 Task: Search one way flight ticket for 3 adults in first from Beaumont: Jack Brooks Regional Airport (was Southeast Texas Regional) to Jacksonville: Albert J. Ellis Airport on 8-3-2023. Choice of flights is Singapure airlines. Number of bags: 1 carry on bag. Price is upto 97000. Outbound departure time preference is 15:30.
Action: Mouse moved to (398, 166)
Screenshot: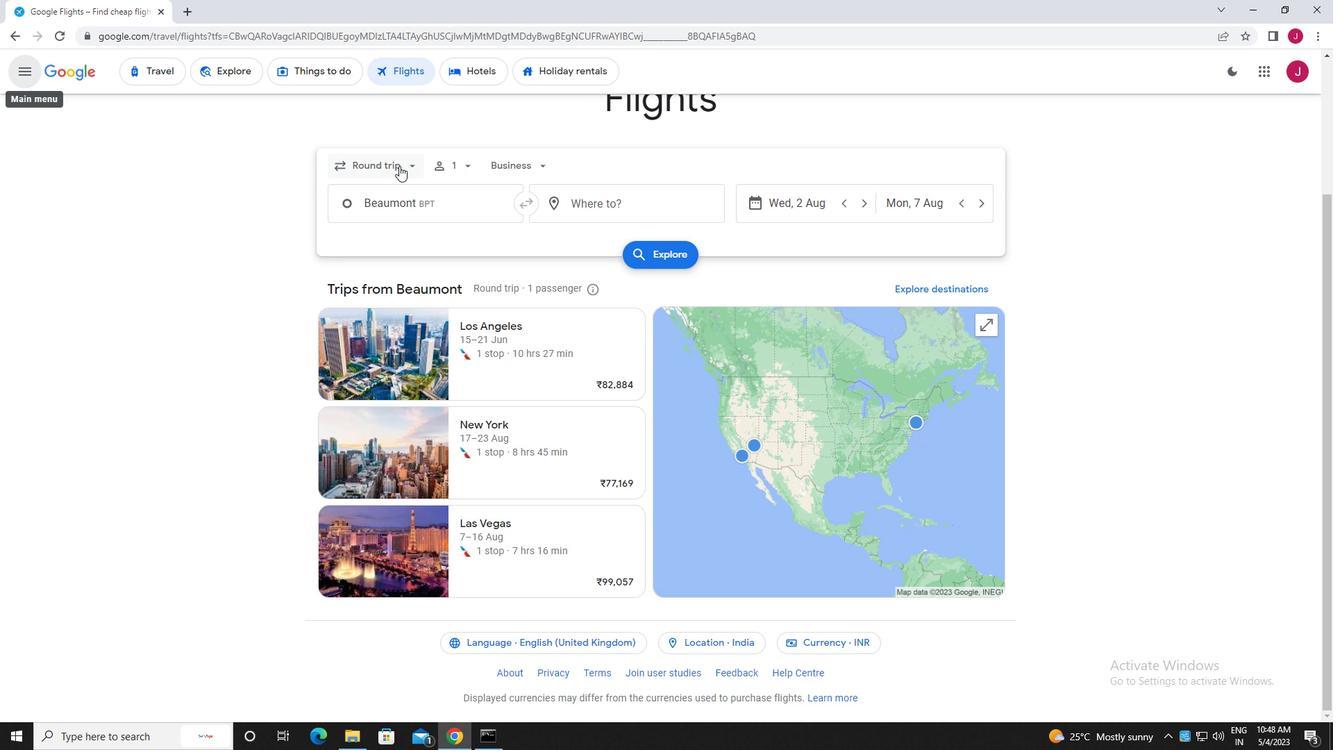 
Action: Mouse pressed left at (398, 166)
Screenshot: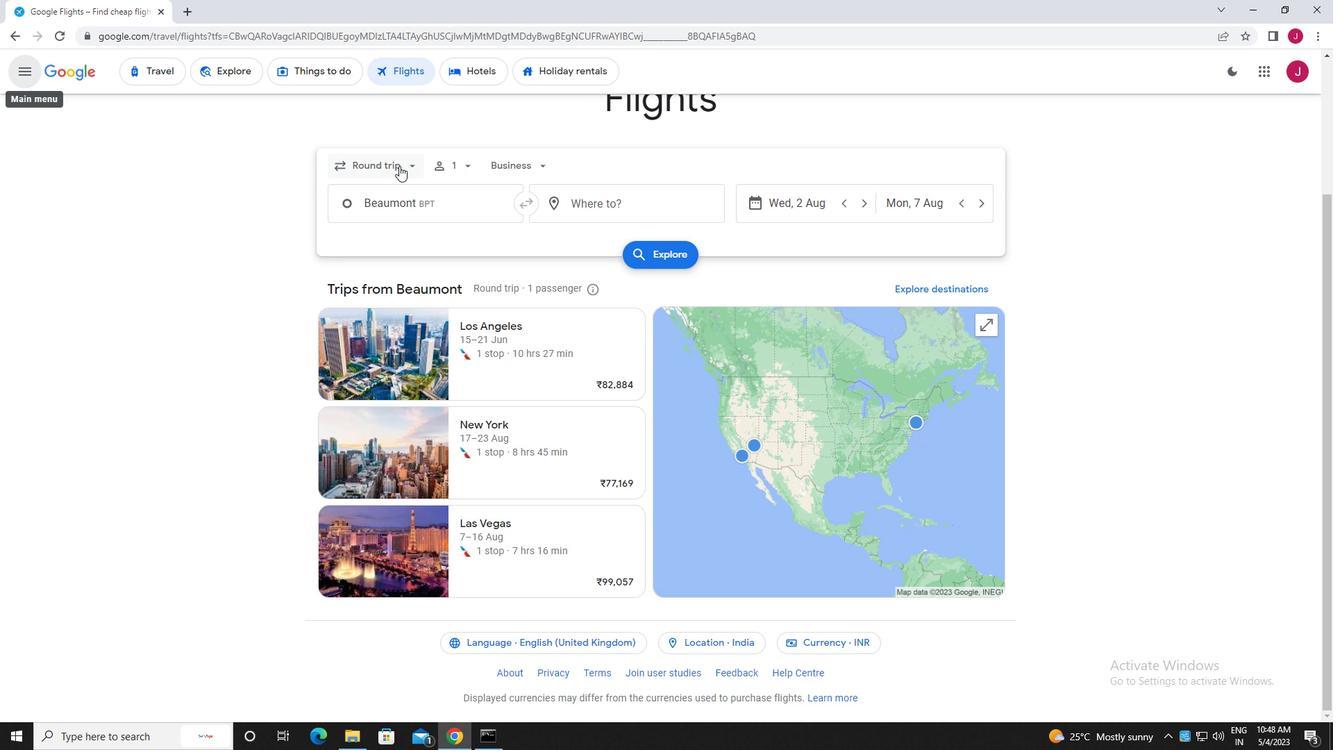 
Action: Mouse moved to (398, 231)
Screenshot: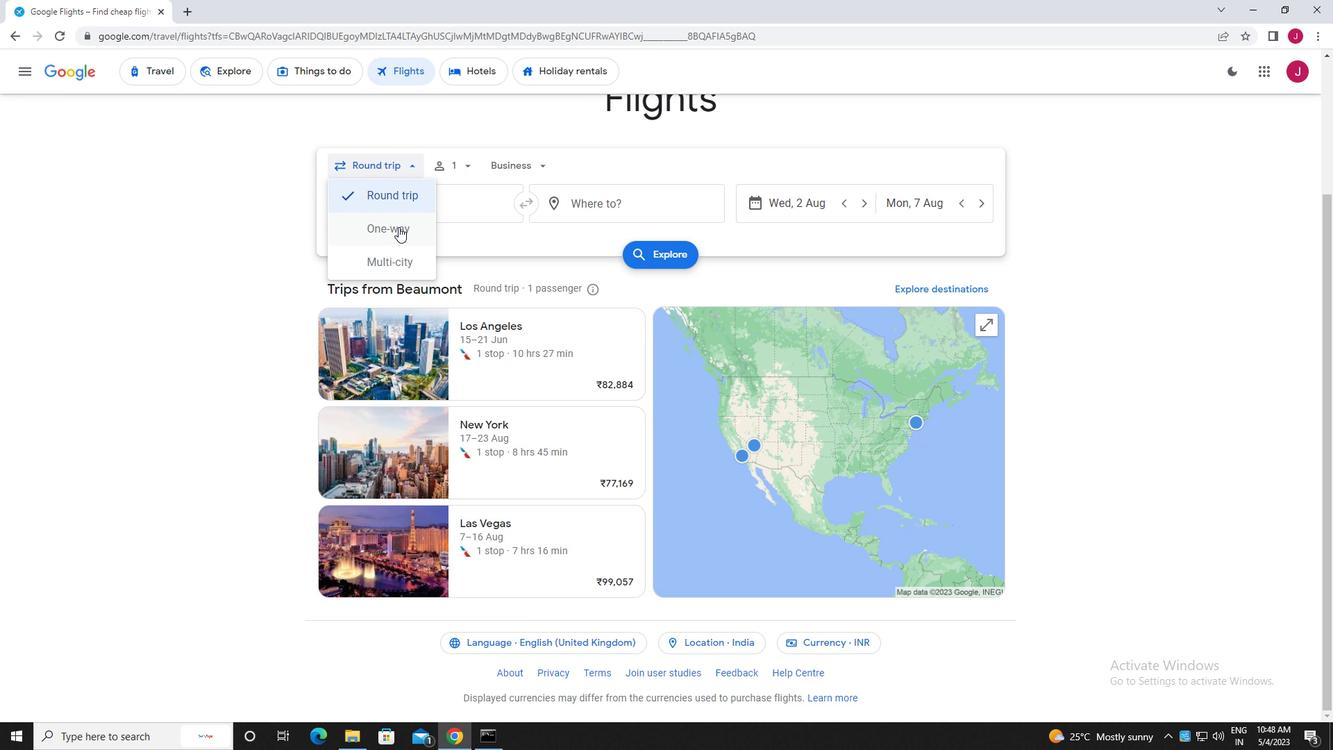 
Action: Mouse pressed left at (398, 231)
Screenshot: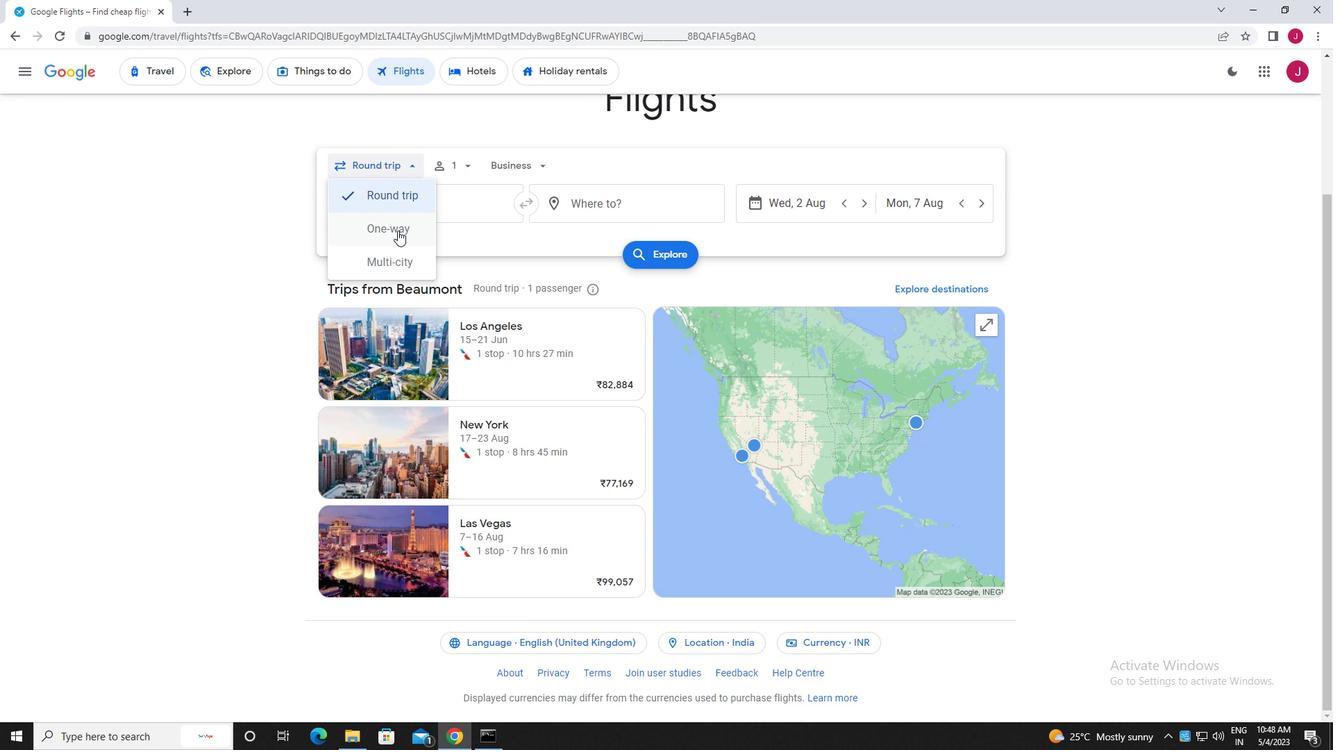 
Action: Mouse moved to (462, 163)
Screenshot: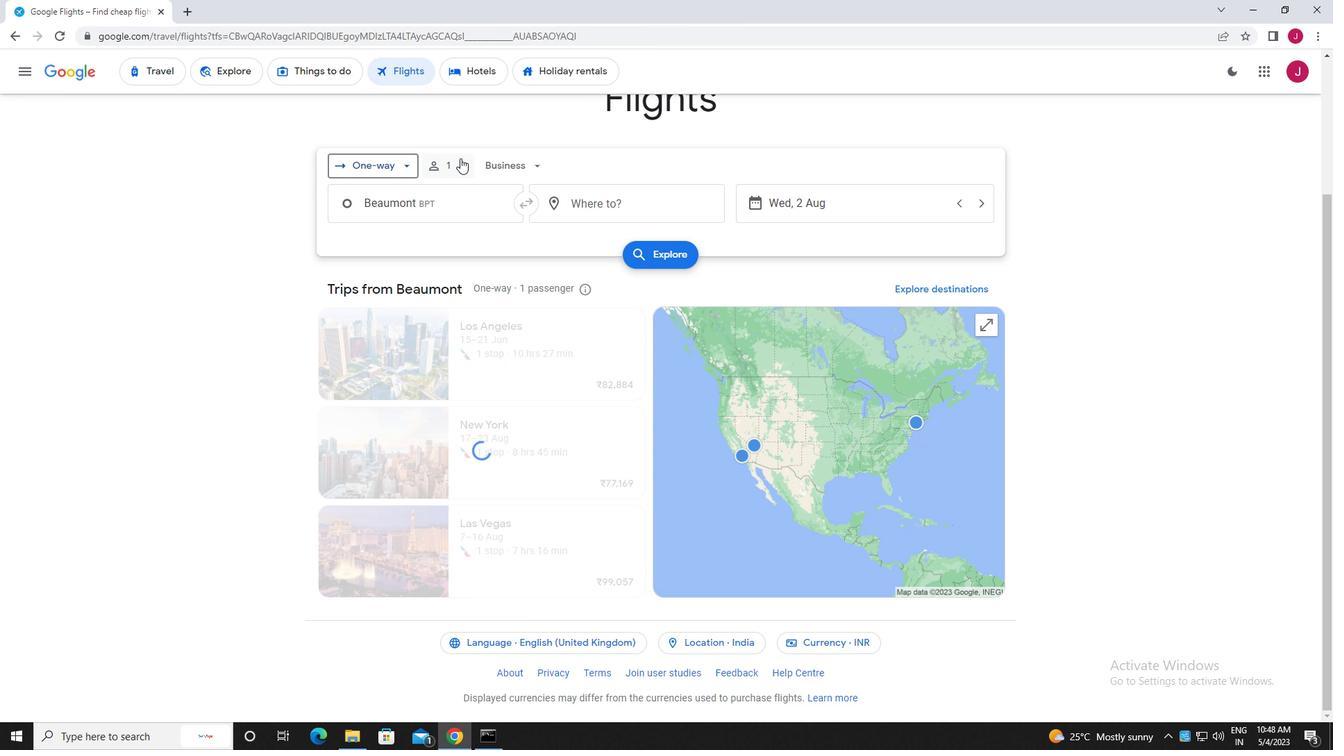 
Action: Mouse pressed left at (462, 163)
Screenshot: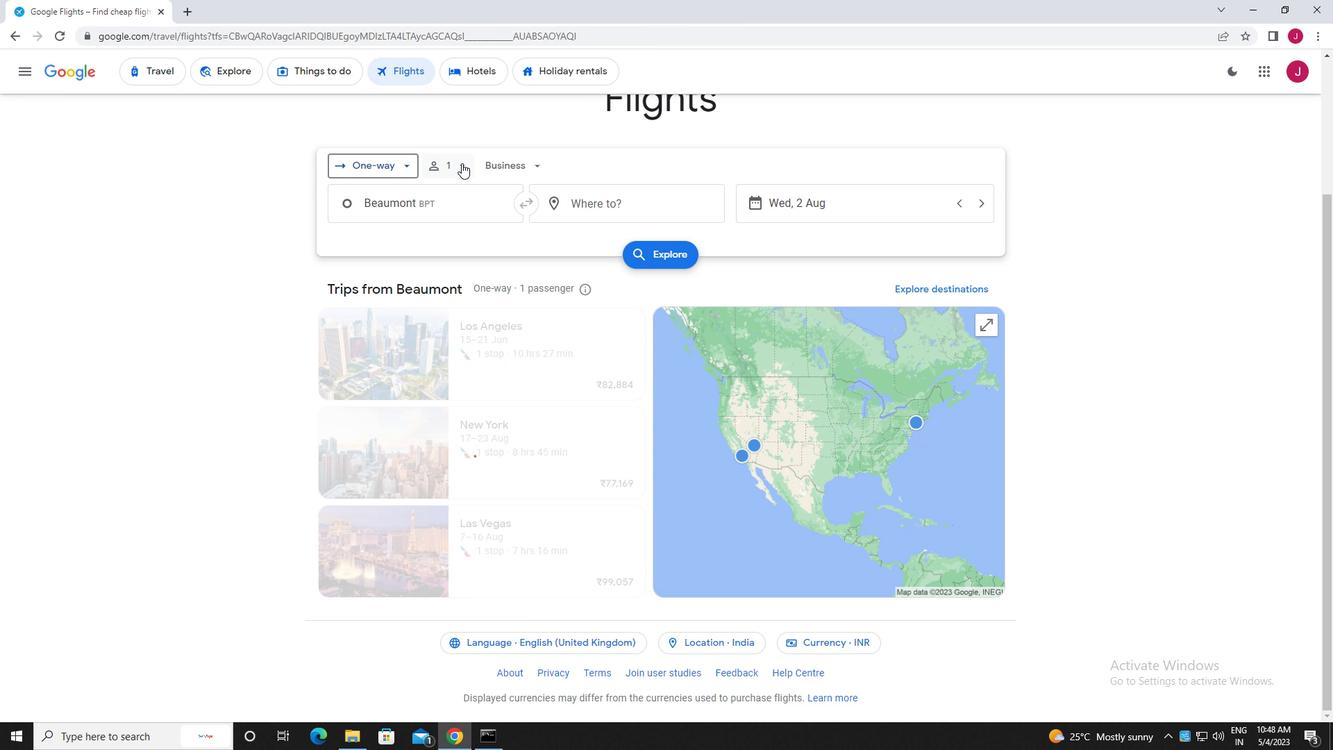
Action: Mouse moved to (570, 202)
Screenshot: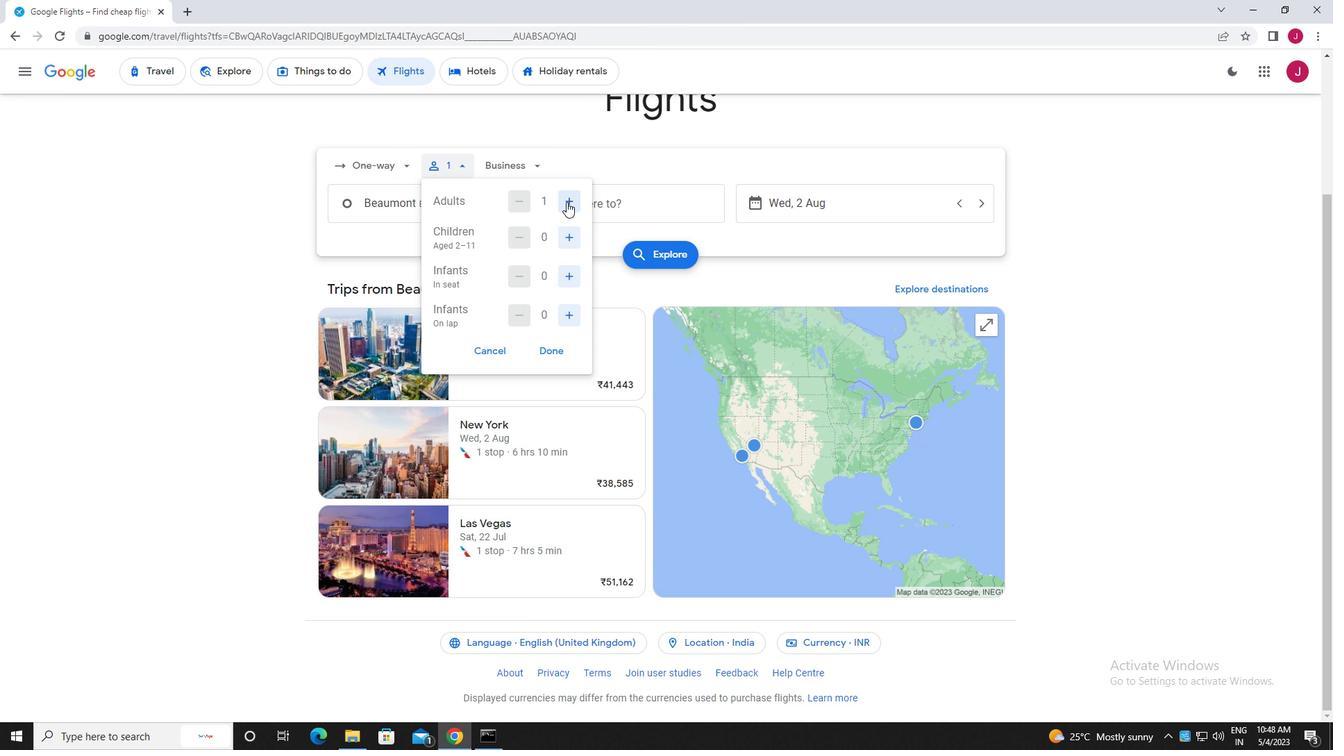 
Action: Mouse pressed left at (570, 202)
Screenshot: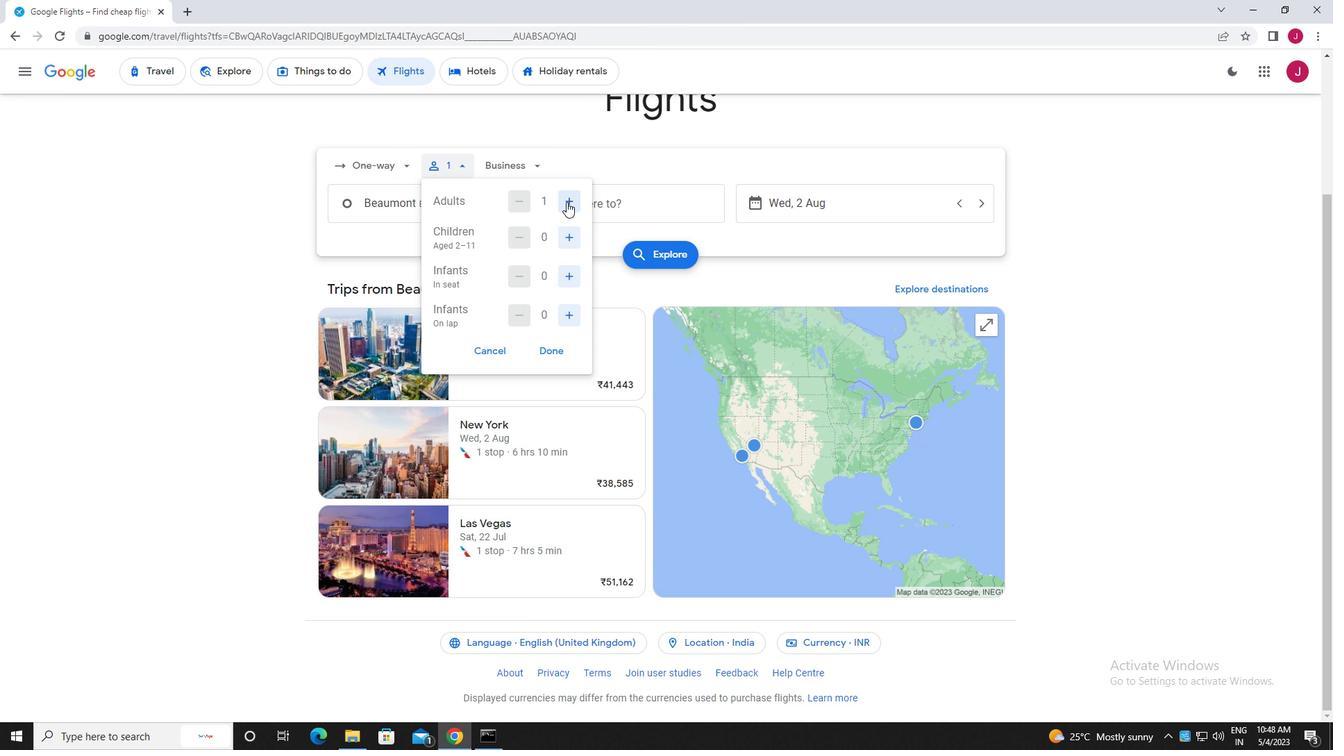 
Action: Mouse pressed left at (570, 202)
Screenshot: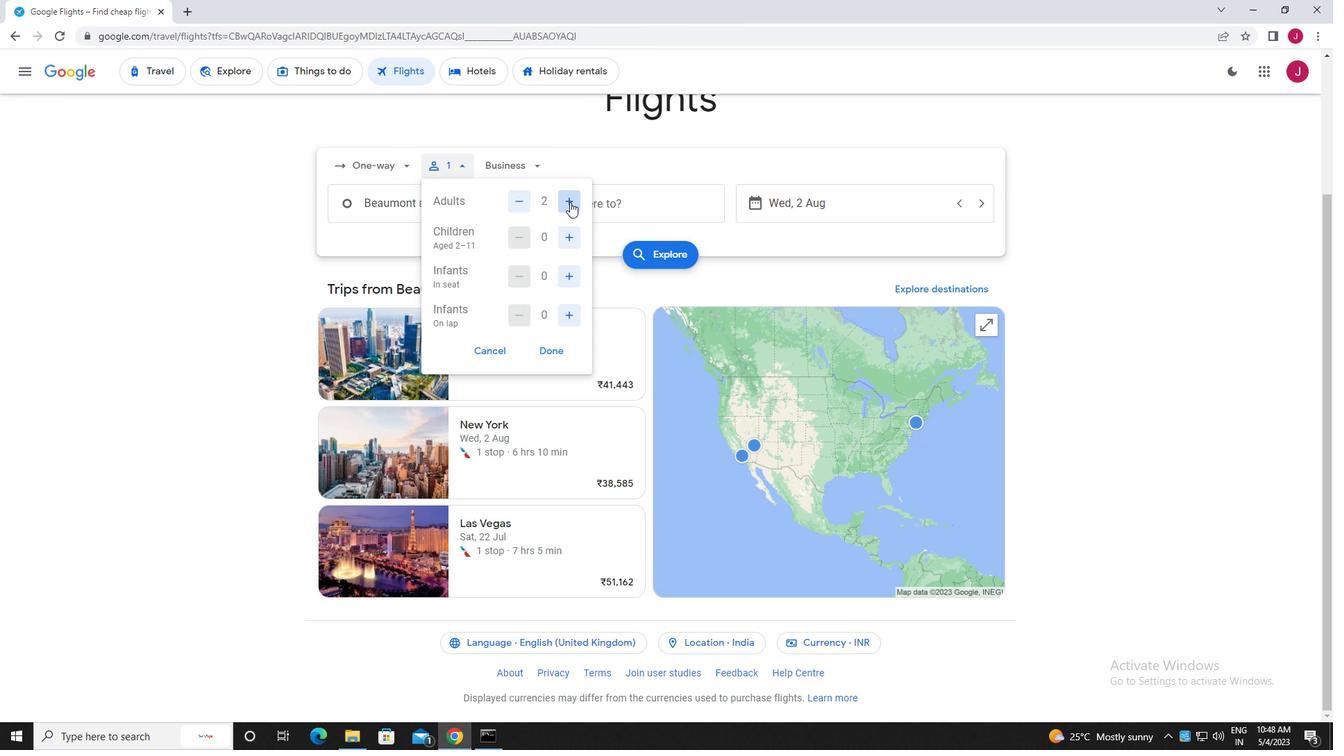 
Action: Mouse moved to (554, 351)
Screenshot: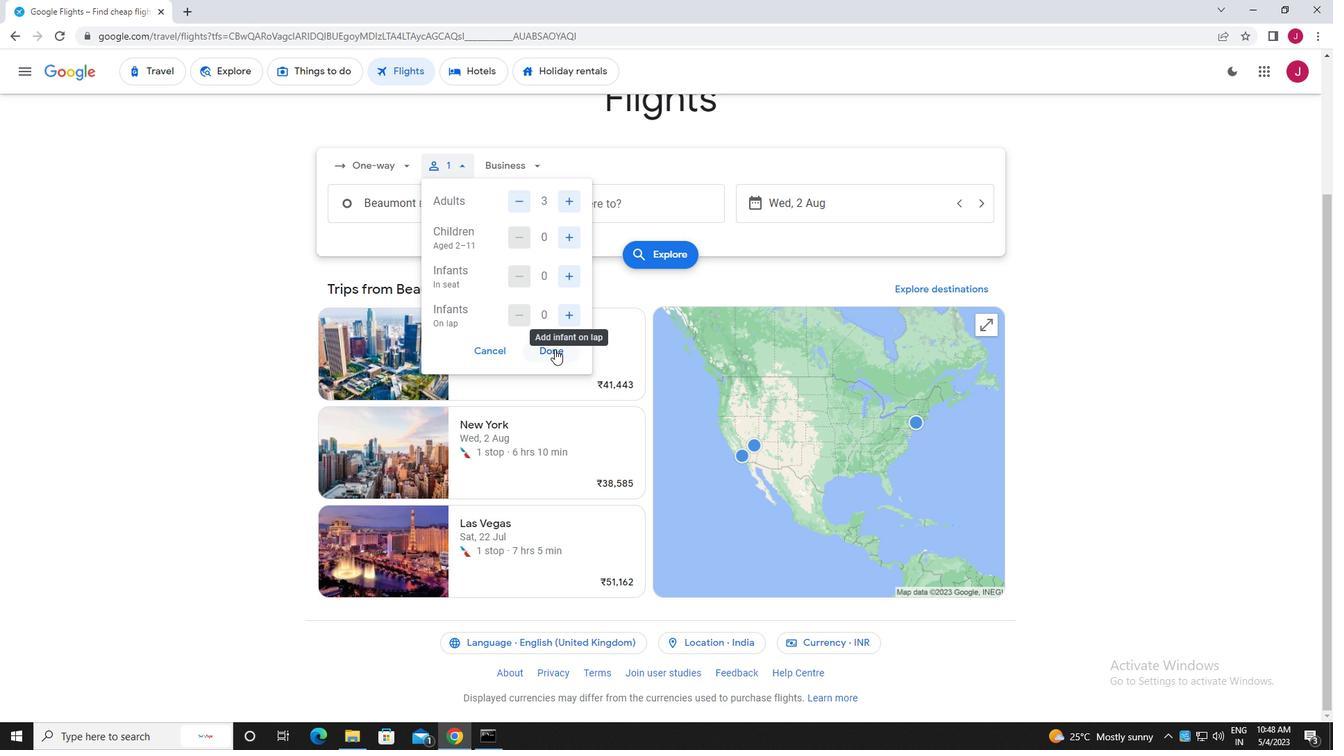 
Action: Mouse pressed left at (554, 351)
Screenshot: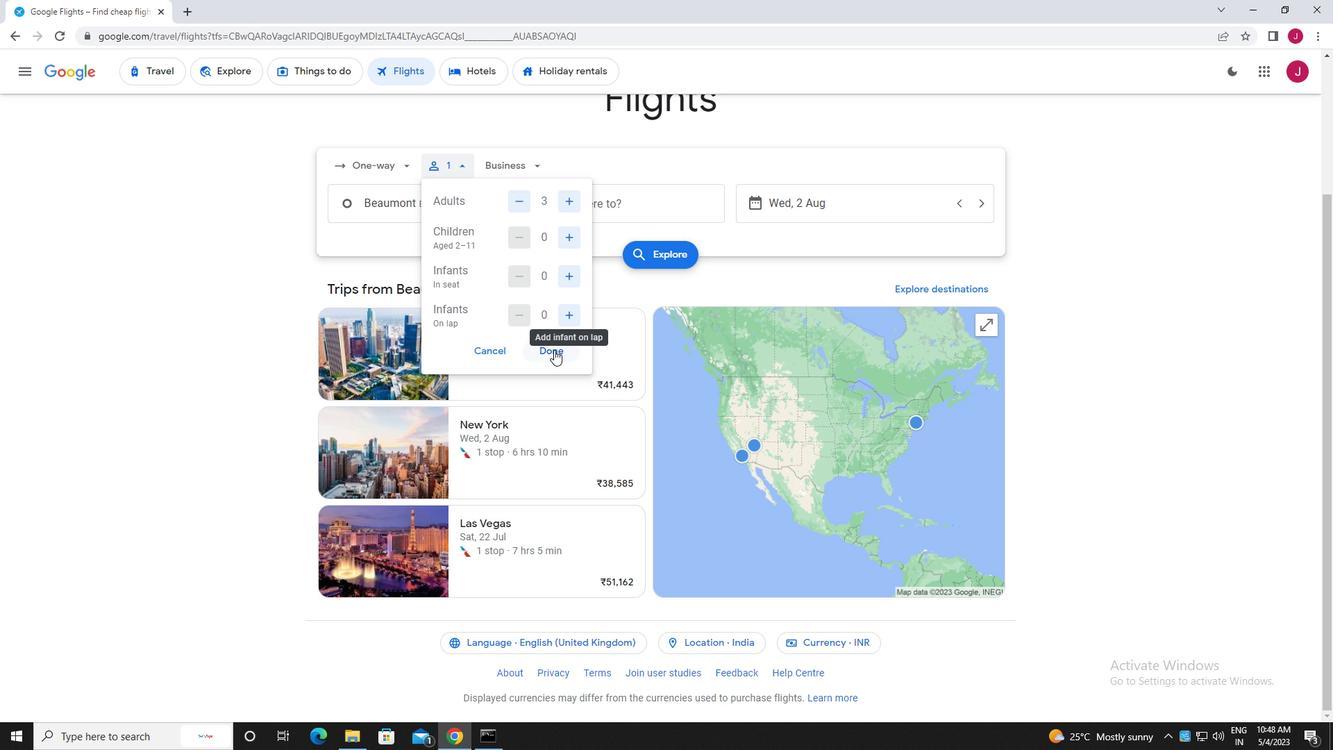 
Action: Mouse moved to (517, 163)
Screenshot: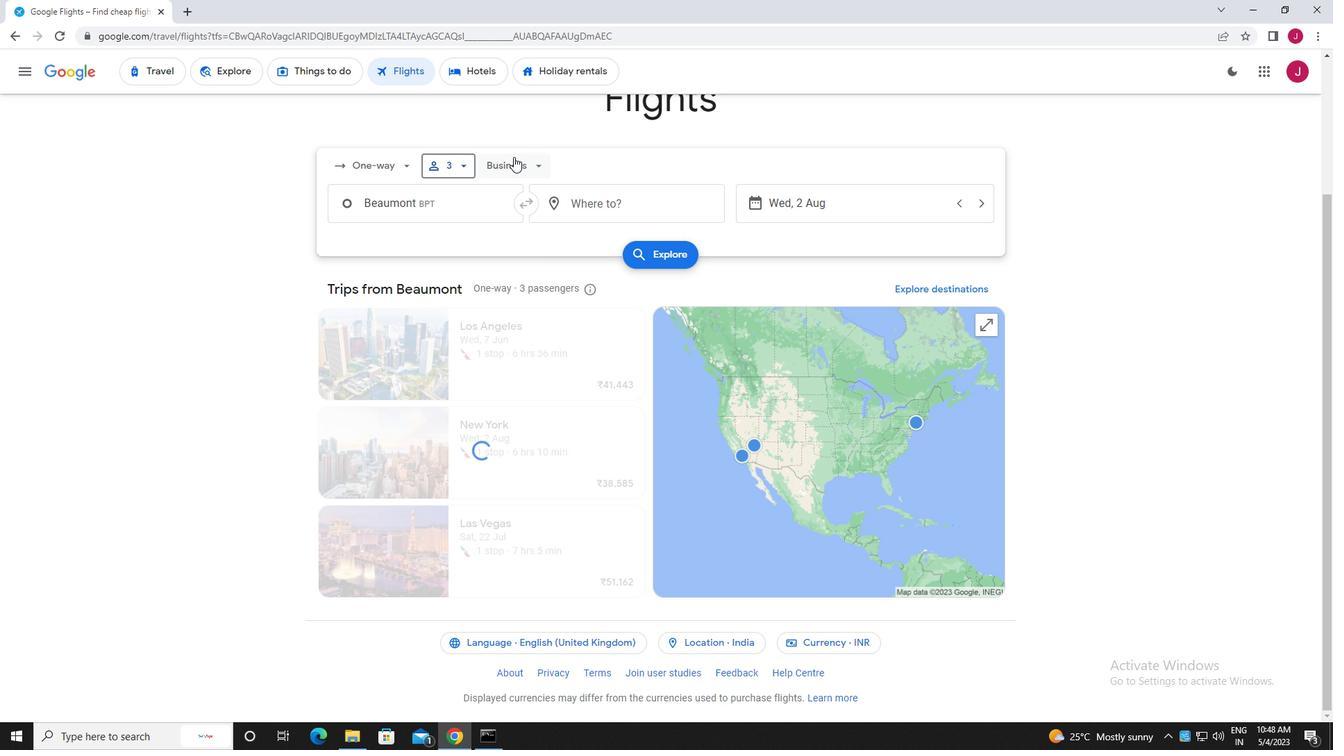 
Action: Mouse pressed left at (517, 163)
Screenshot: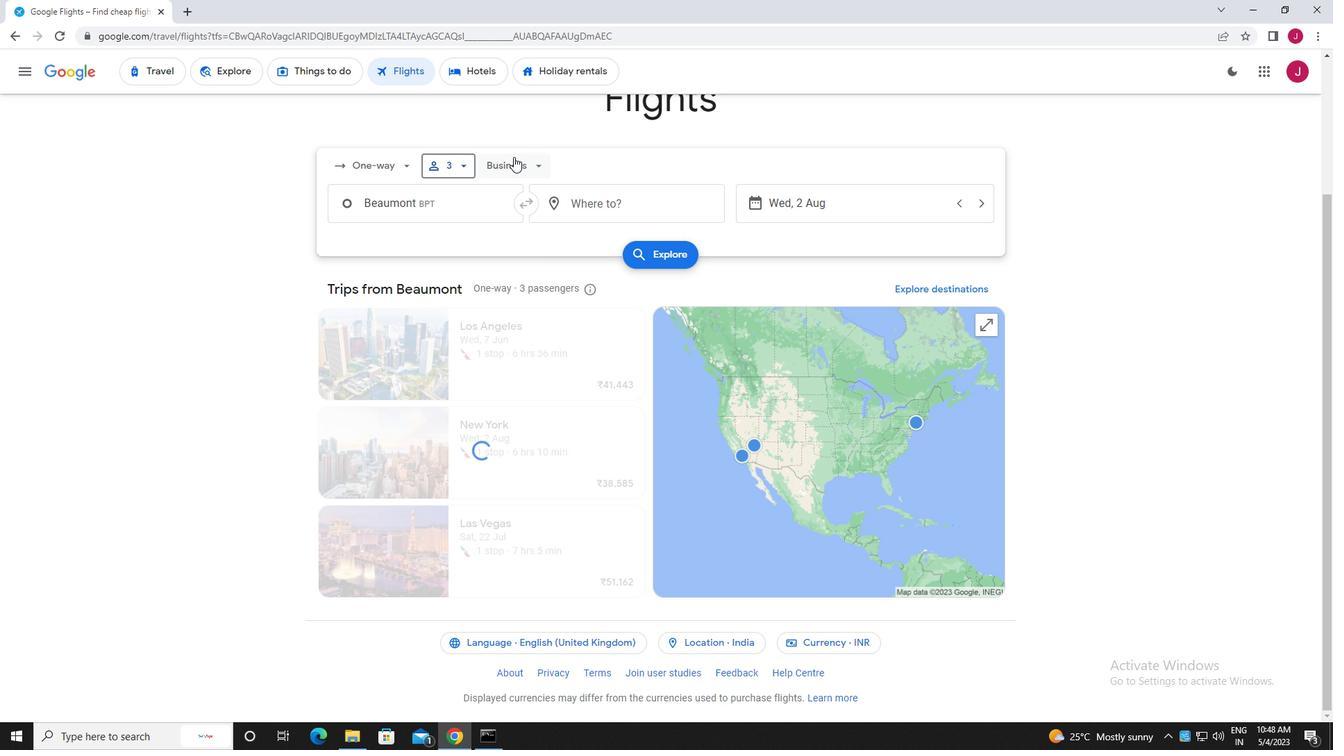 
Action: Mouse moved to (527, 293)
Screenshot: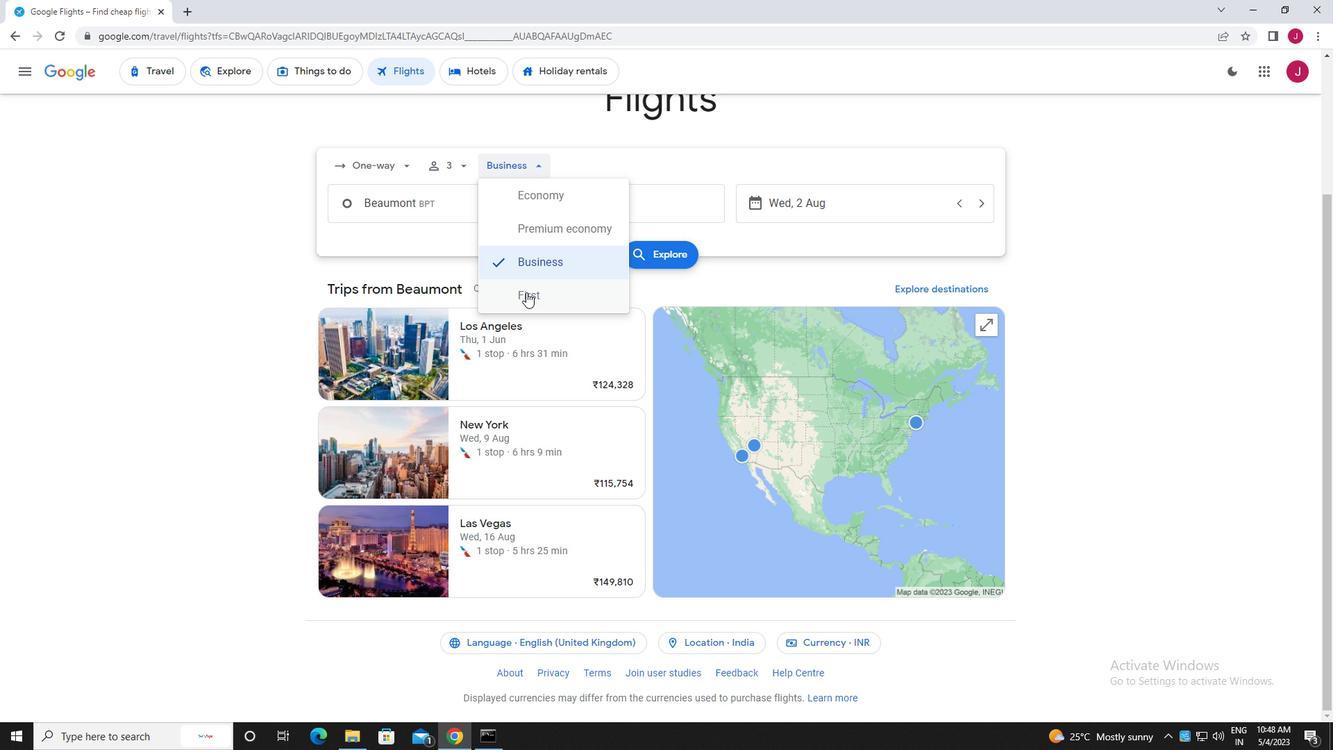 
Action: Mouse pressed left at (527, 293)
Screenshot: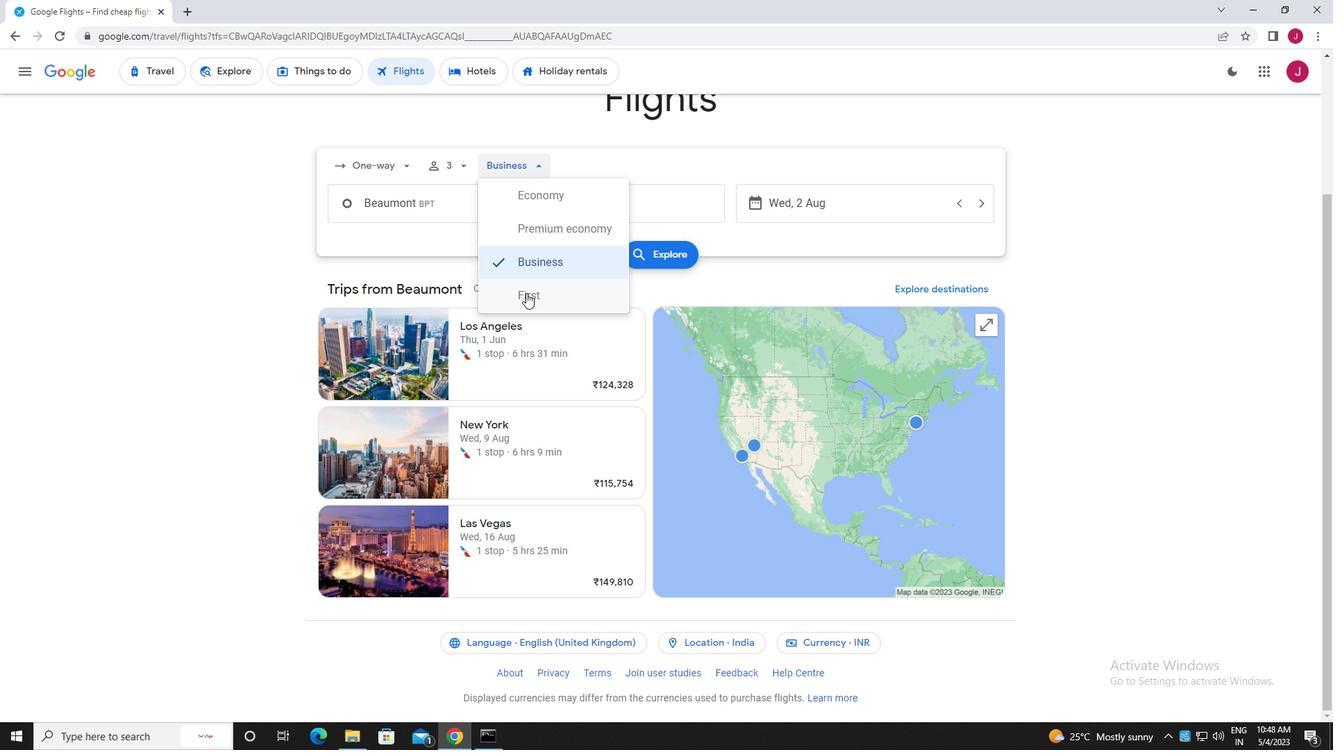 
Action: Mouse moved to (460, 200)
Screenshot: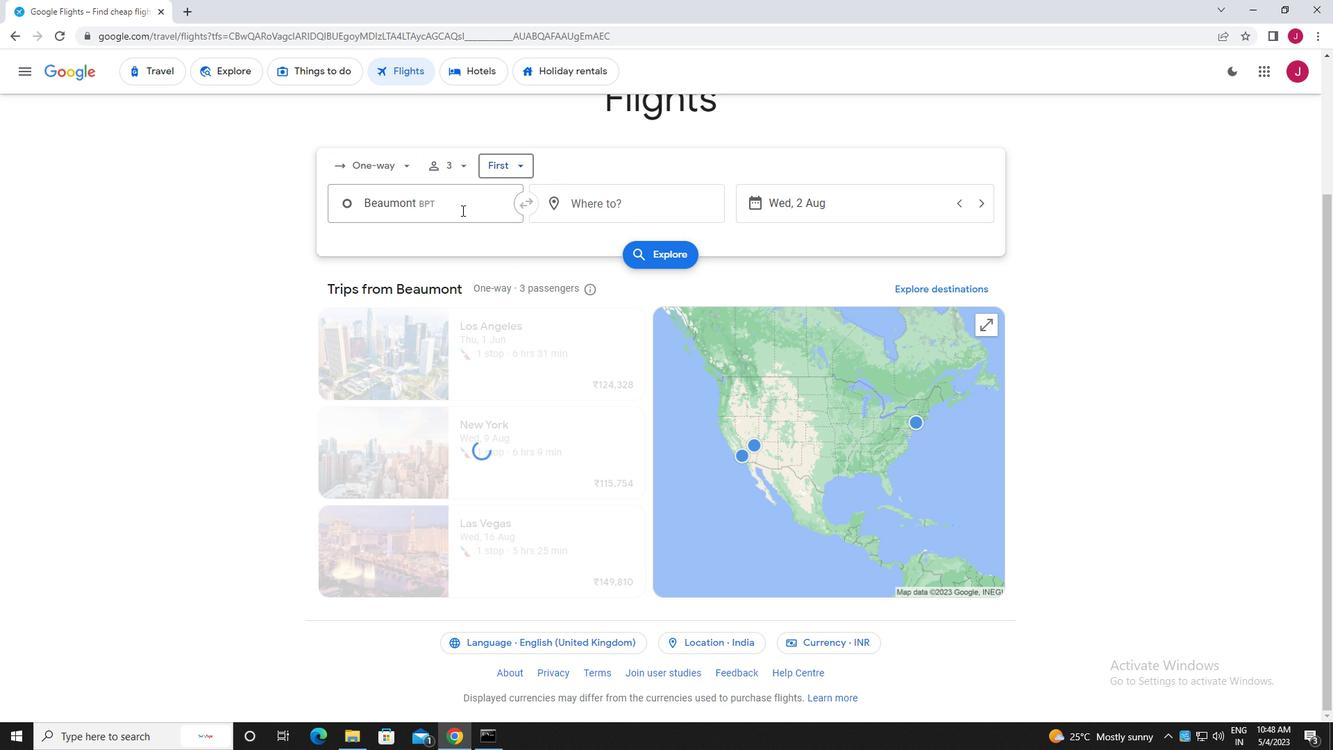 
Action: Mouse pressed left at (460, 200)
Screenshot: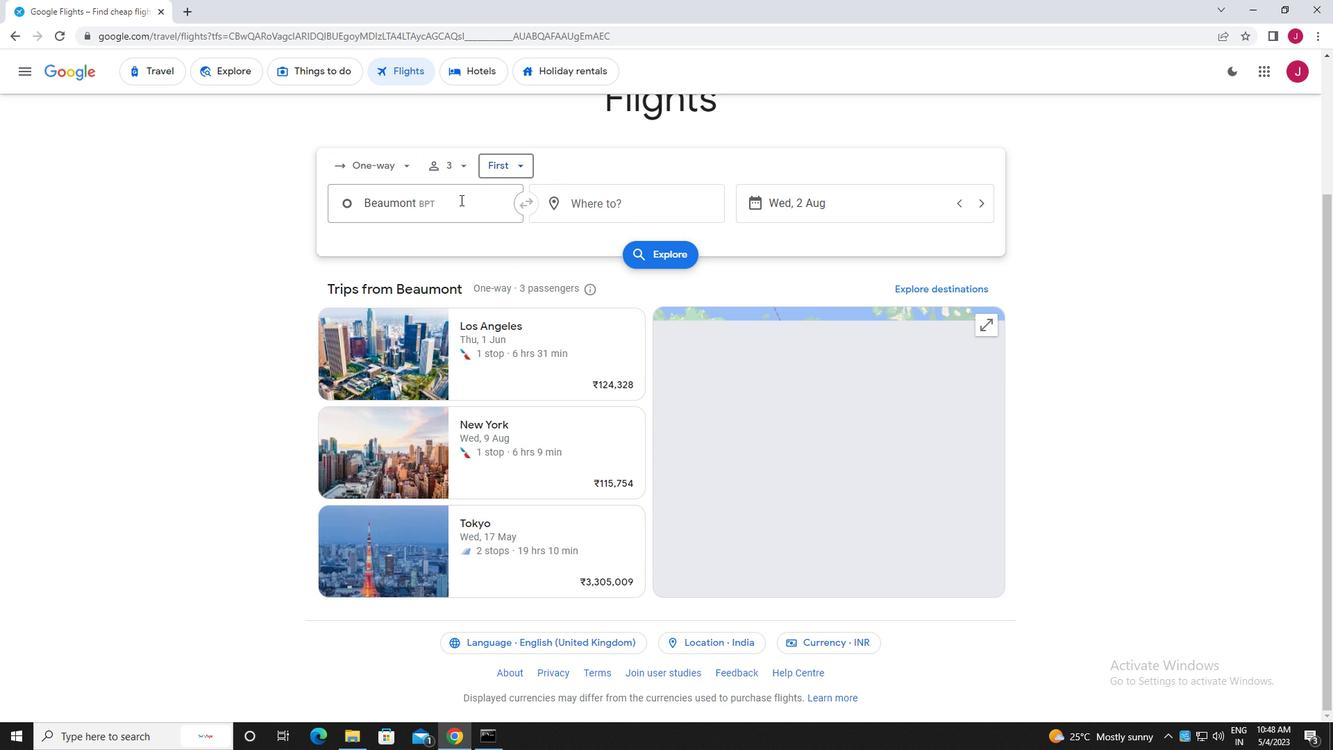 
Action: Mouse moved to (457, 200)
Screenshot: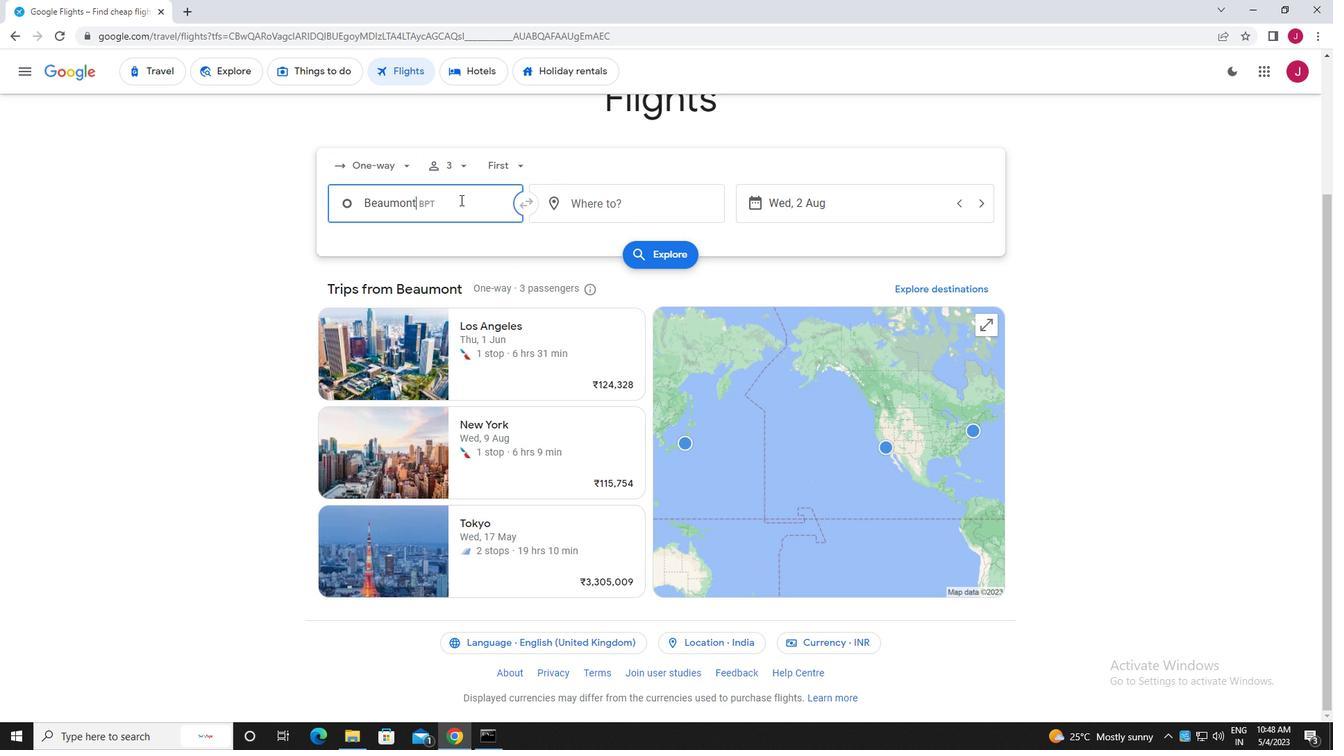 
Action: Key pressed jack<Key.space>brooks
Screenshot: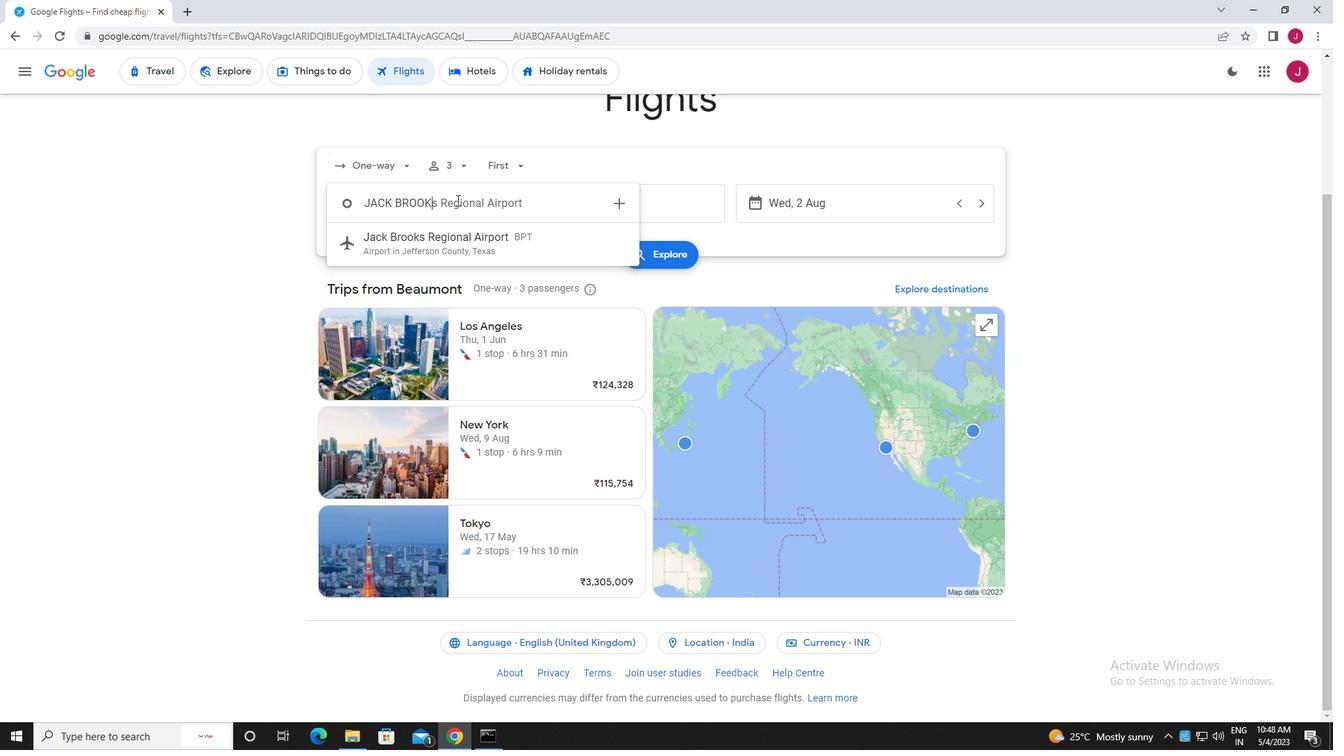 
Action: Mouse moved to (463, 249)
Screenshot: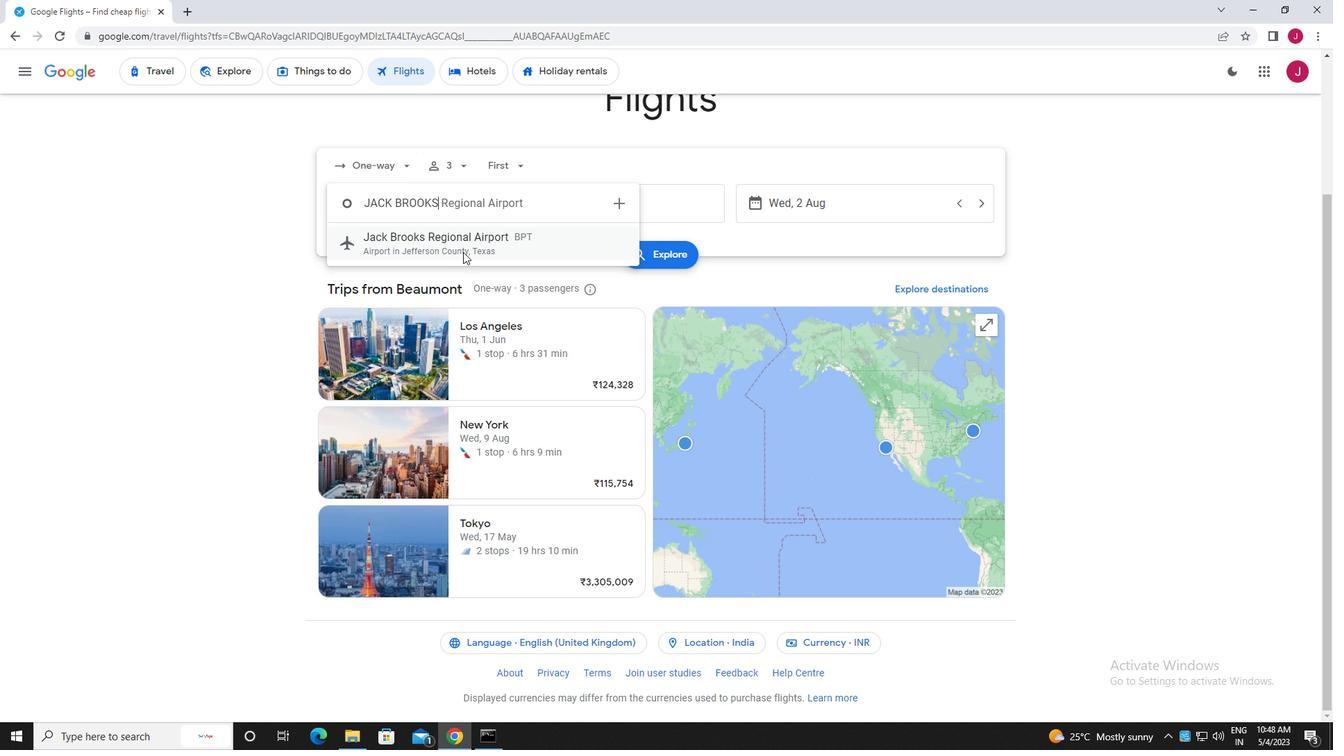 
Action: Mouse pressed left at (463, 249)
Screenshot: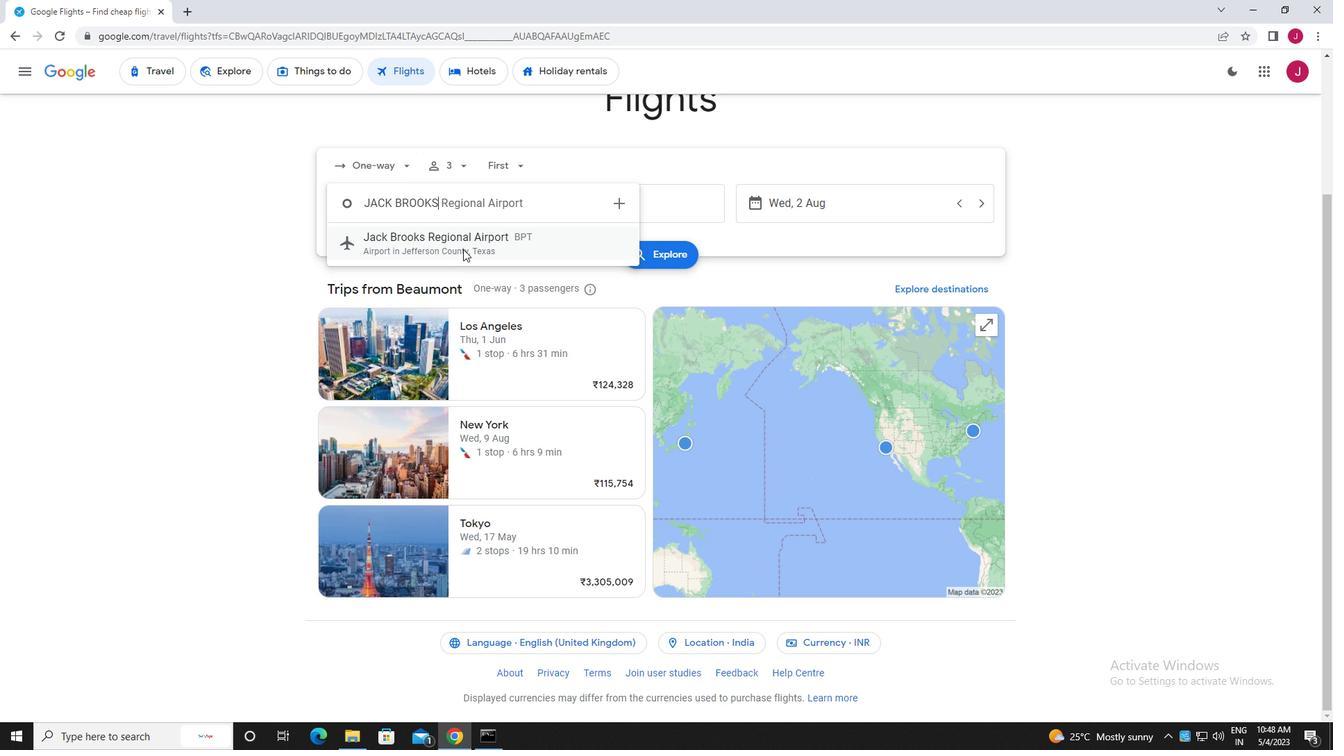 
Action: Mouse moved to (623, 204)
Screenshot: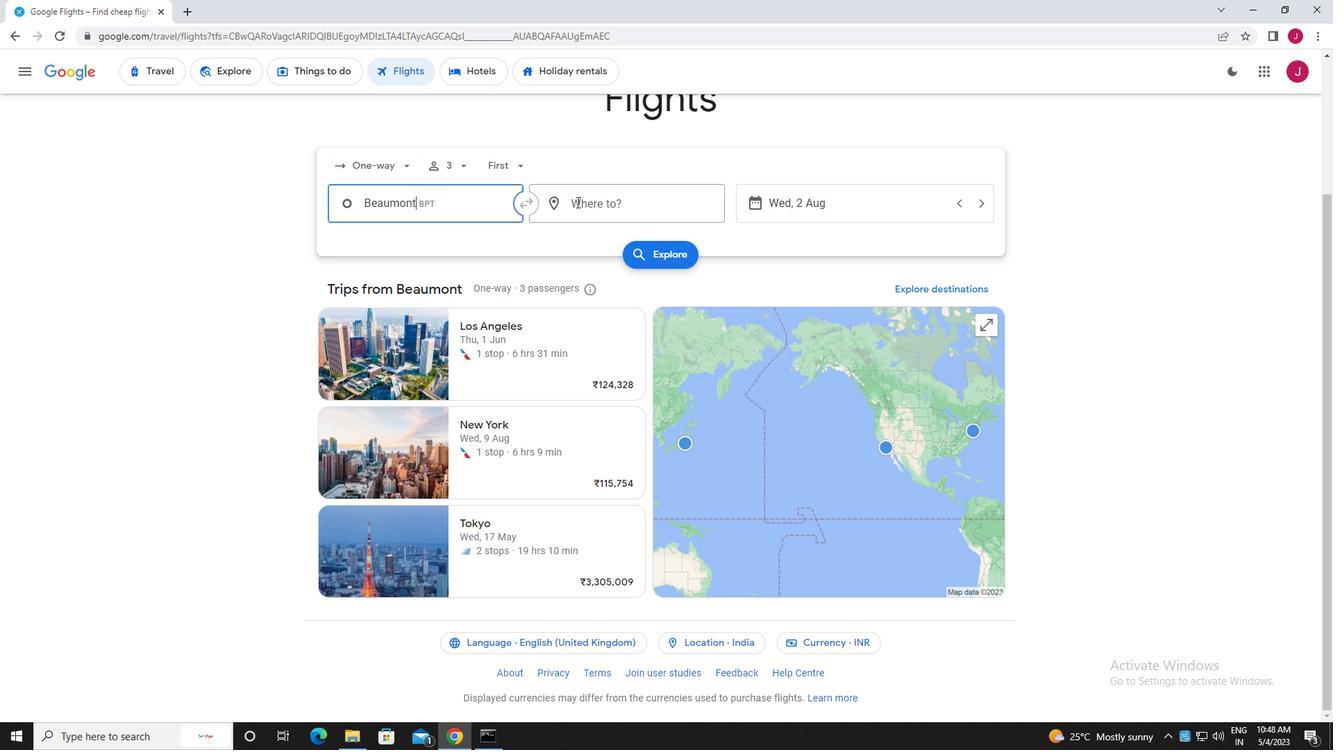 
Action: Mouse pressed left at (623, 204)
Screenshot: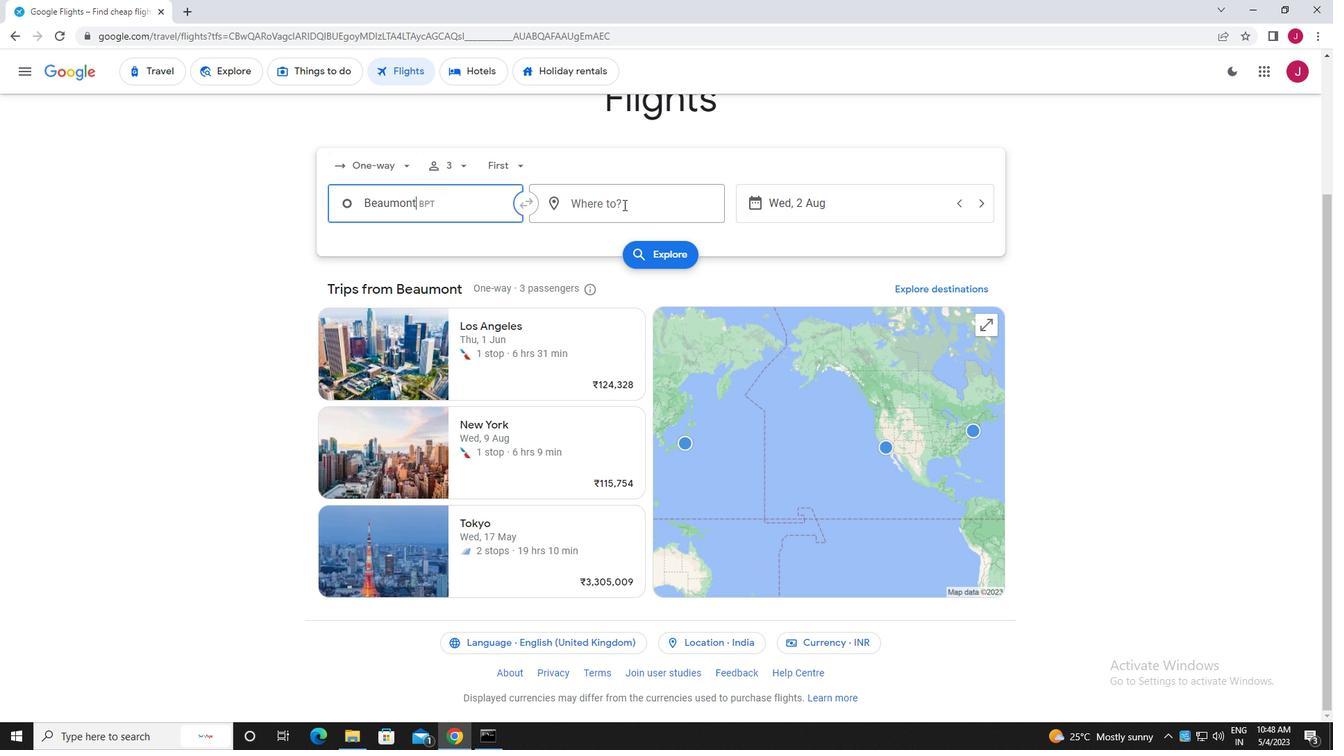 
Action: Mouse moved to (625, 204)
Screenshot: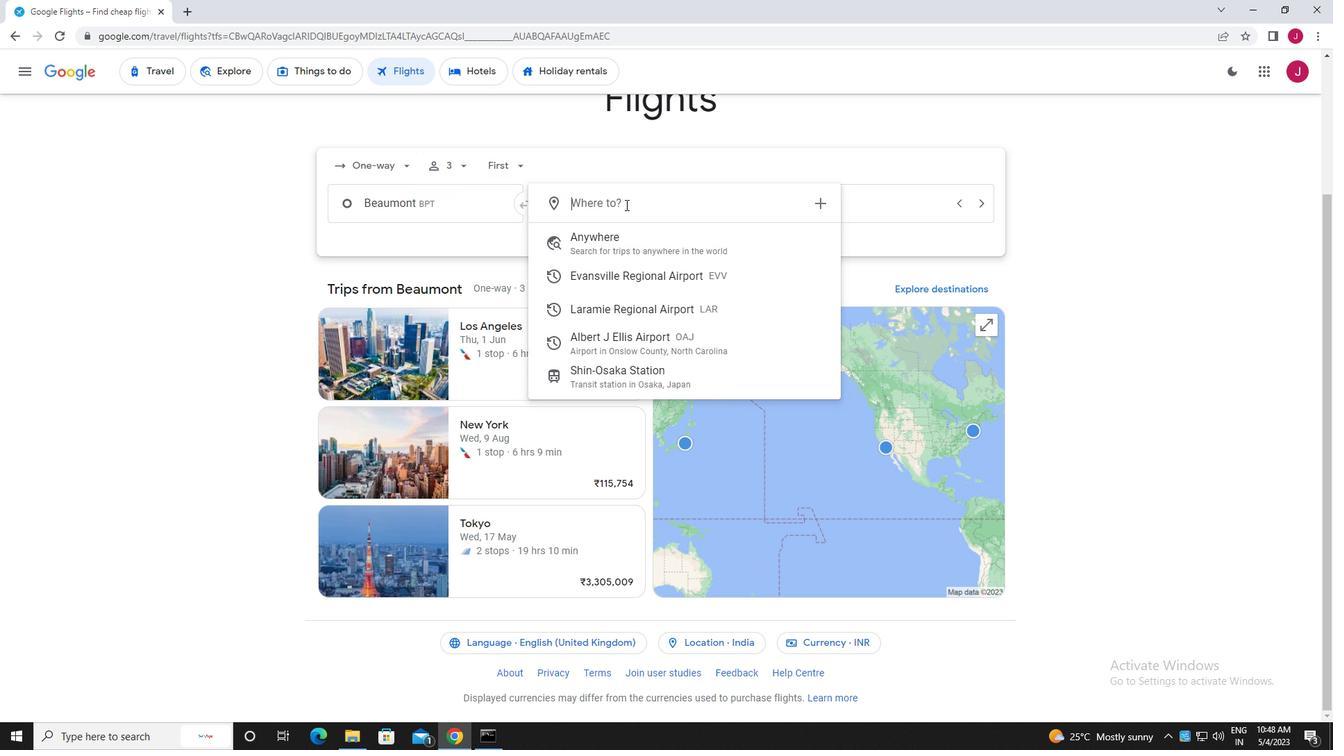 
Action: Key pressed albert<Key.space>
Screenshot: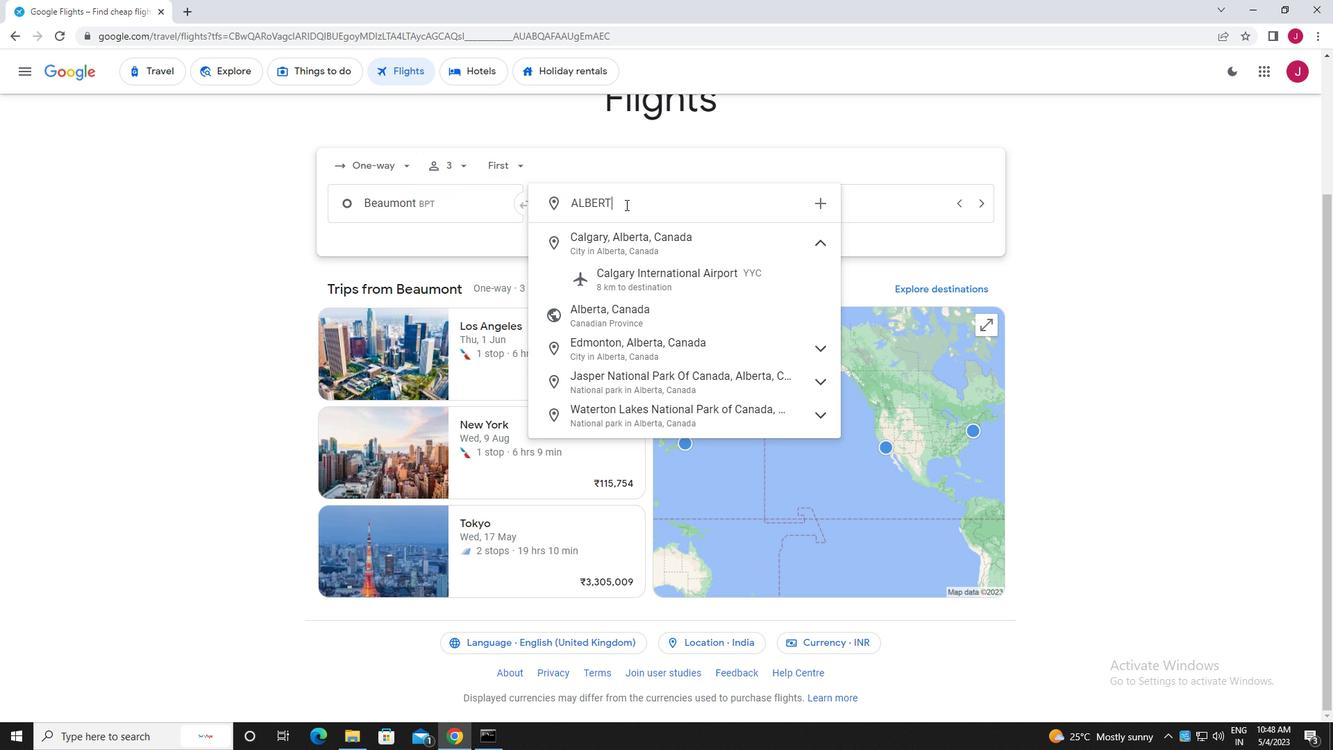 
Action: Mouse moved to (633, 236)
Screenshot: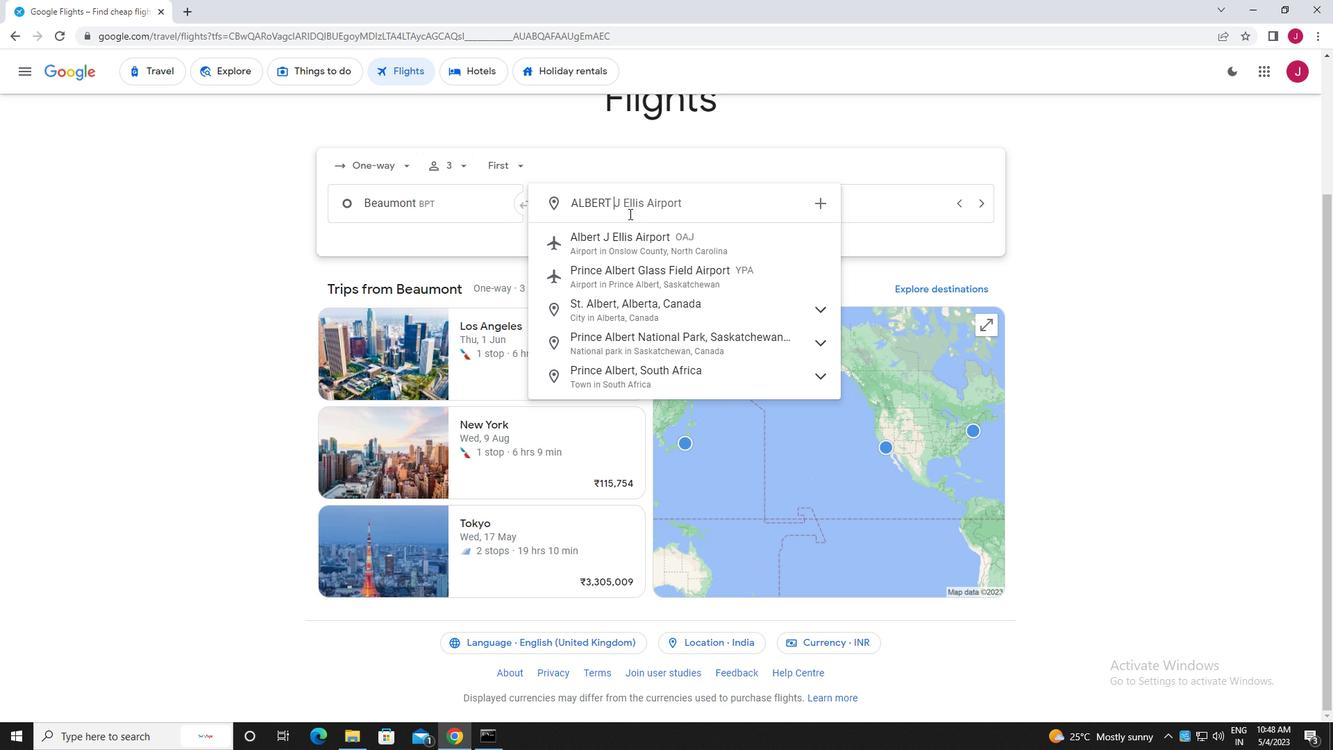 
Action: Mouse pressed left at (633, 236)
Screenshot: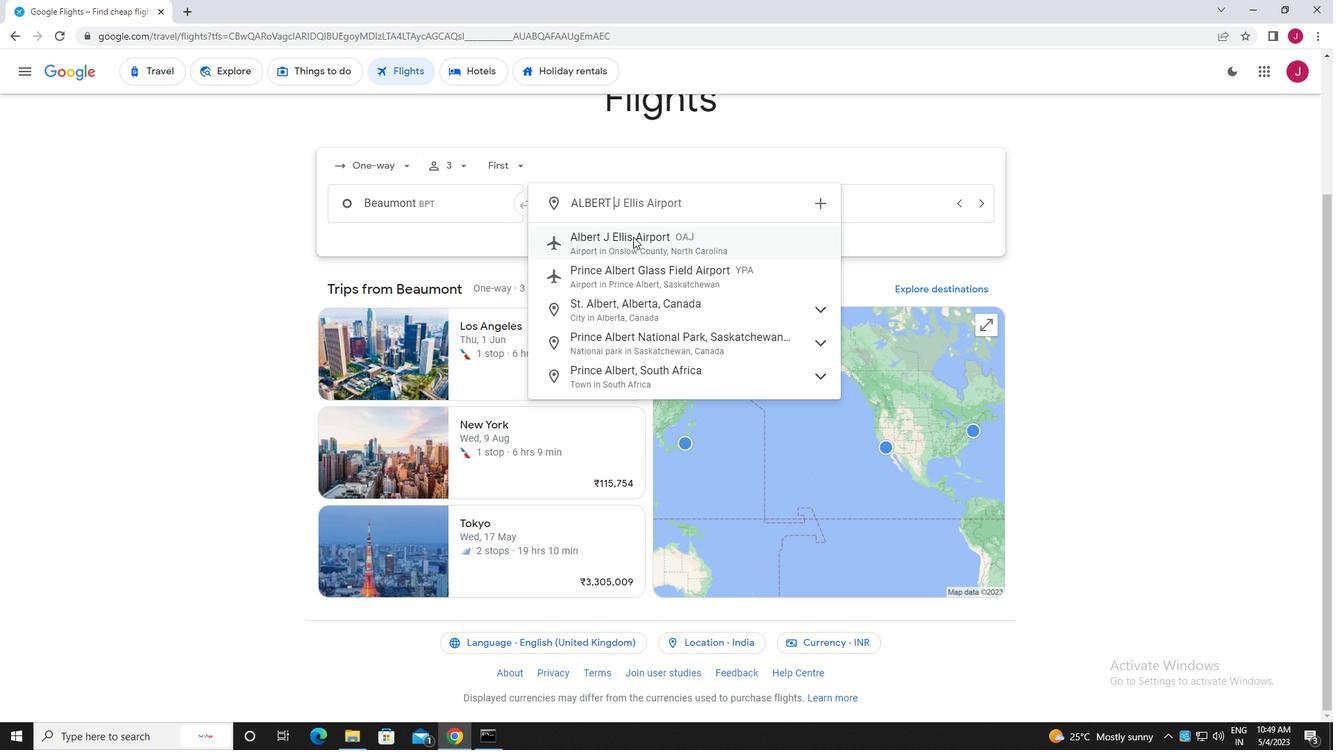 
Action: Mouse moved to (817, 202)
Screenshot: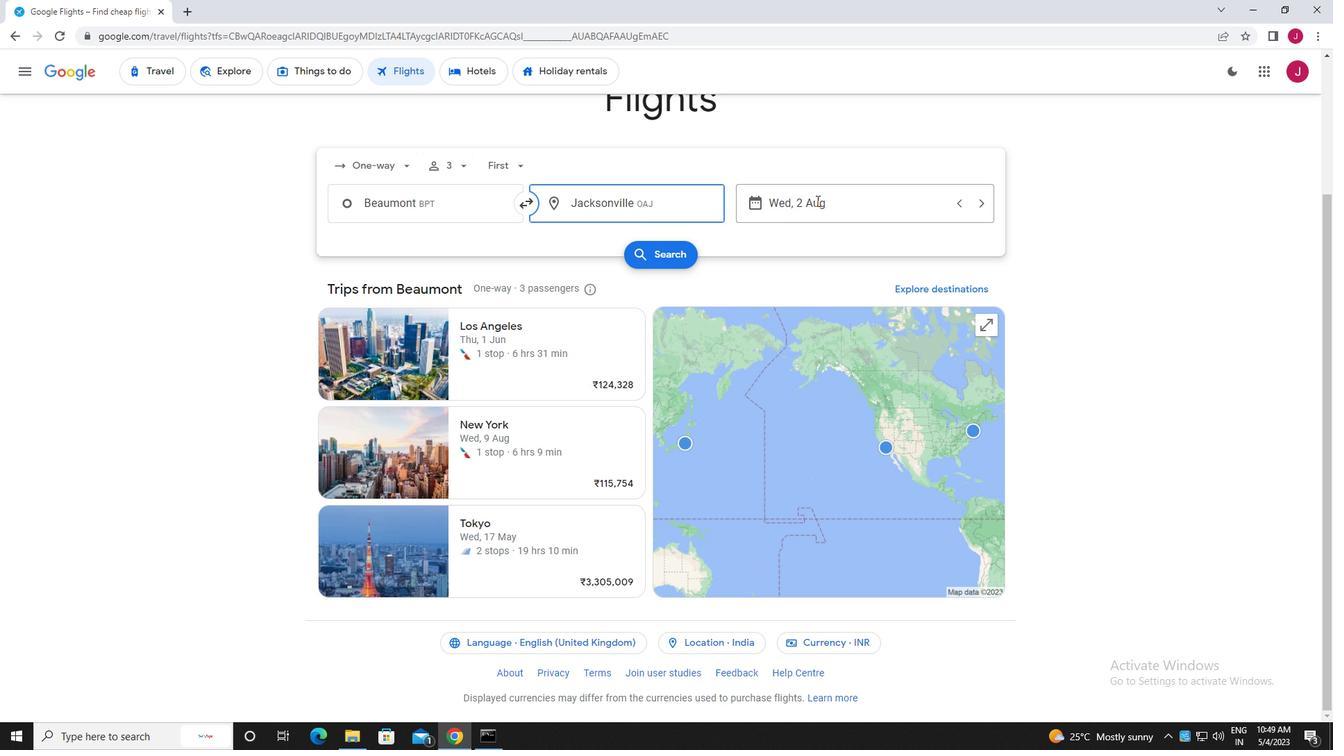 
Action: Mouse pressed left at (817, 202)
Screenshot: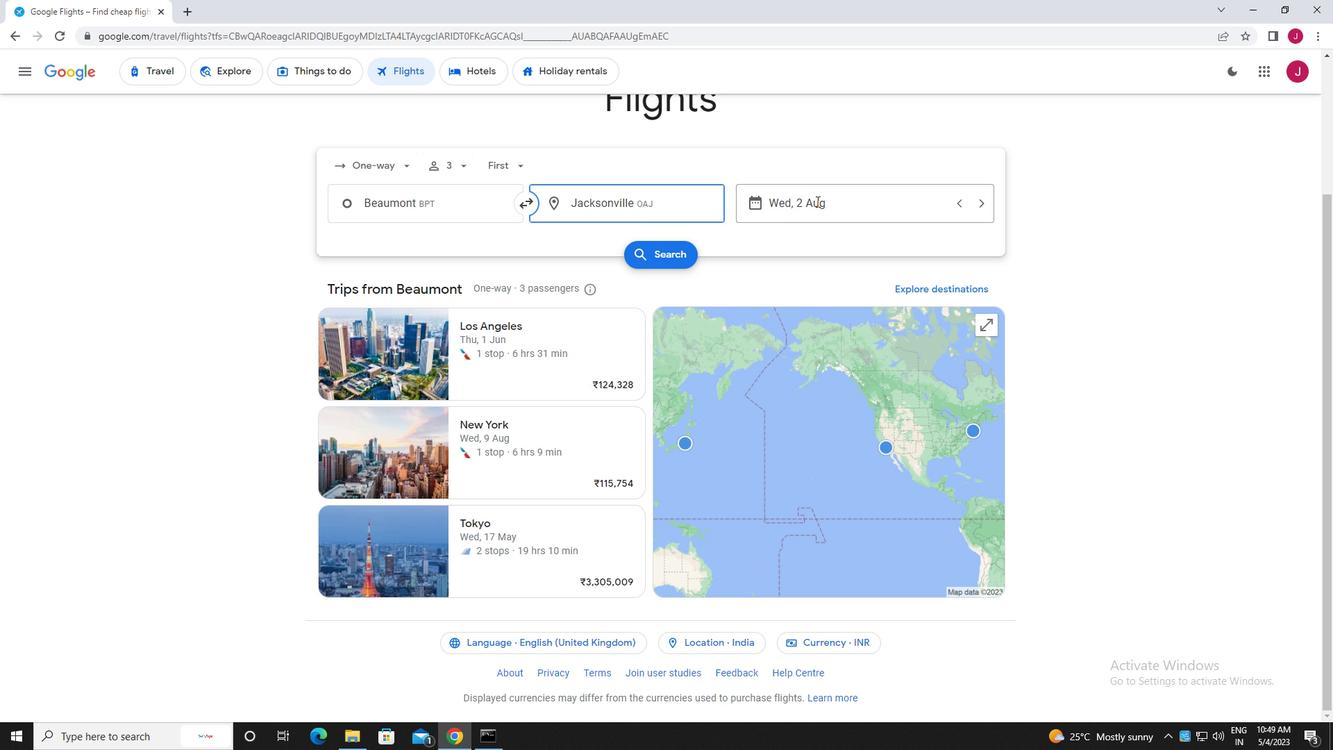 
Action: Mouse moved to (637, 313)
Screenshot: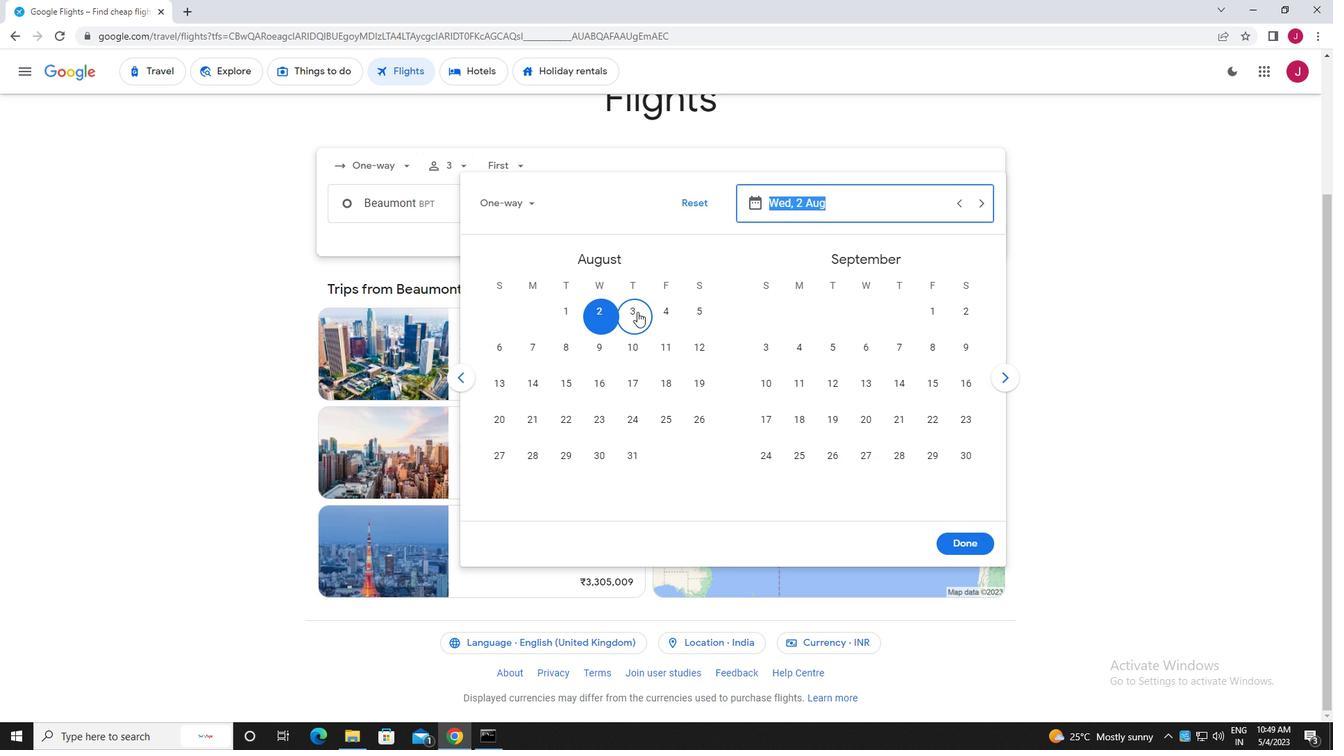 
Action: Mouse pressed left at (637, 313)
Screenshot: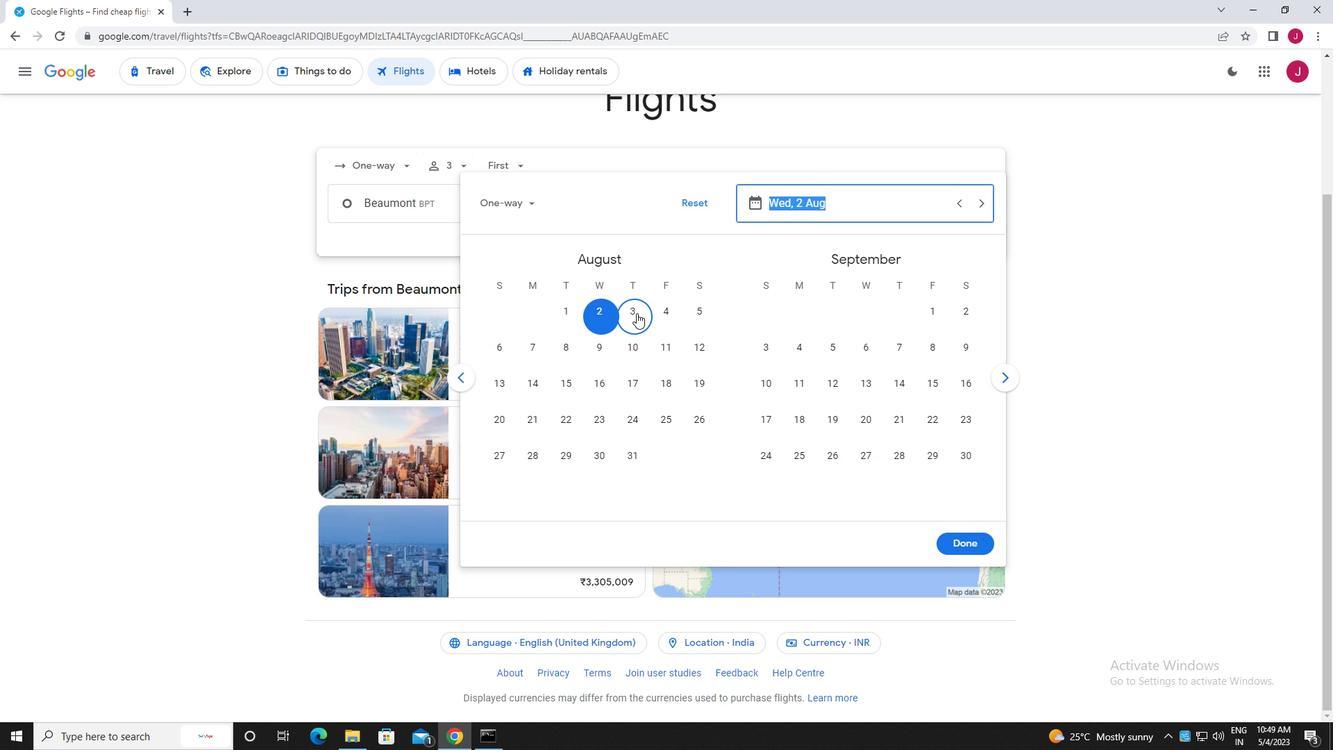 
Action: Mouse moved to (964, 542)
Screenshot: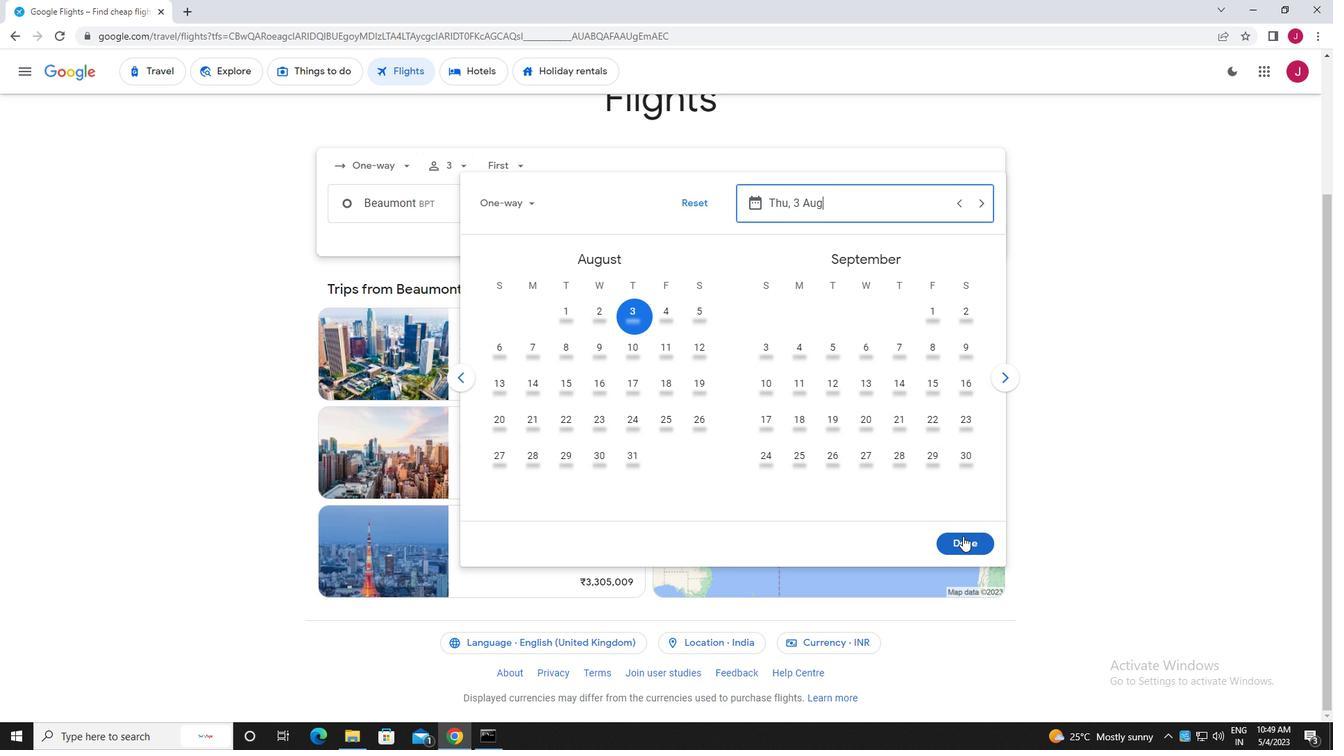 
Action: Mouse pressed left at (964, 542)
Screenshot: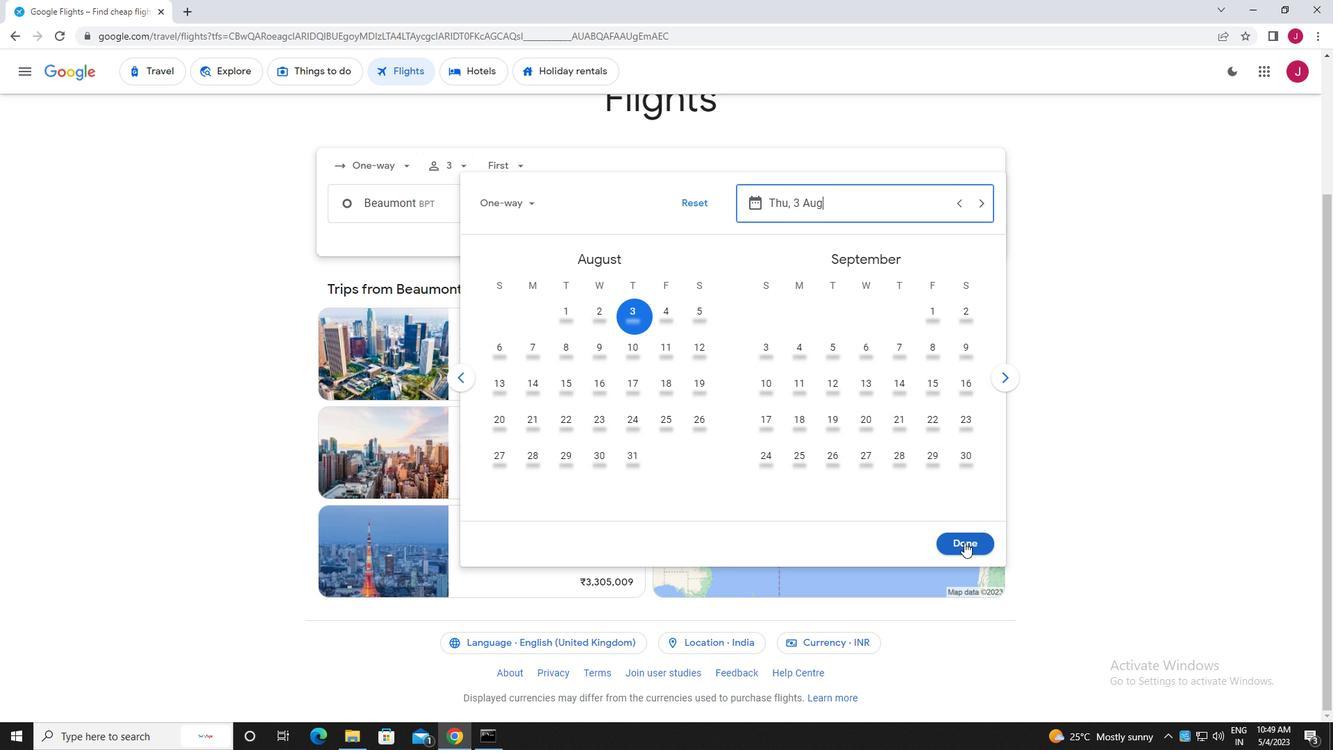 
Action: Mouse moved to (675, 249)
Screenshot: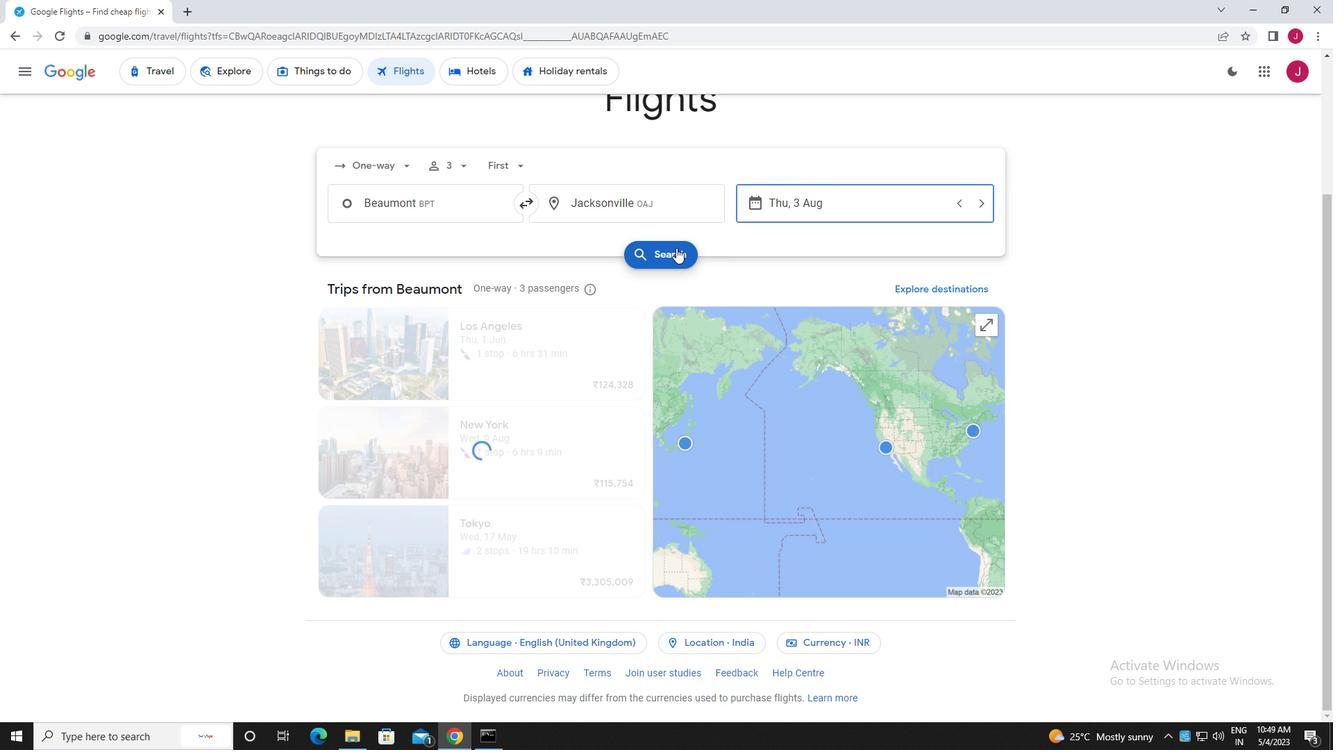 
Action: Mouse pressed left at (675, 249)
Screenshot: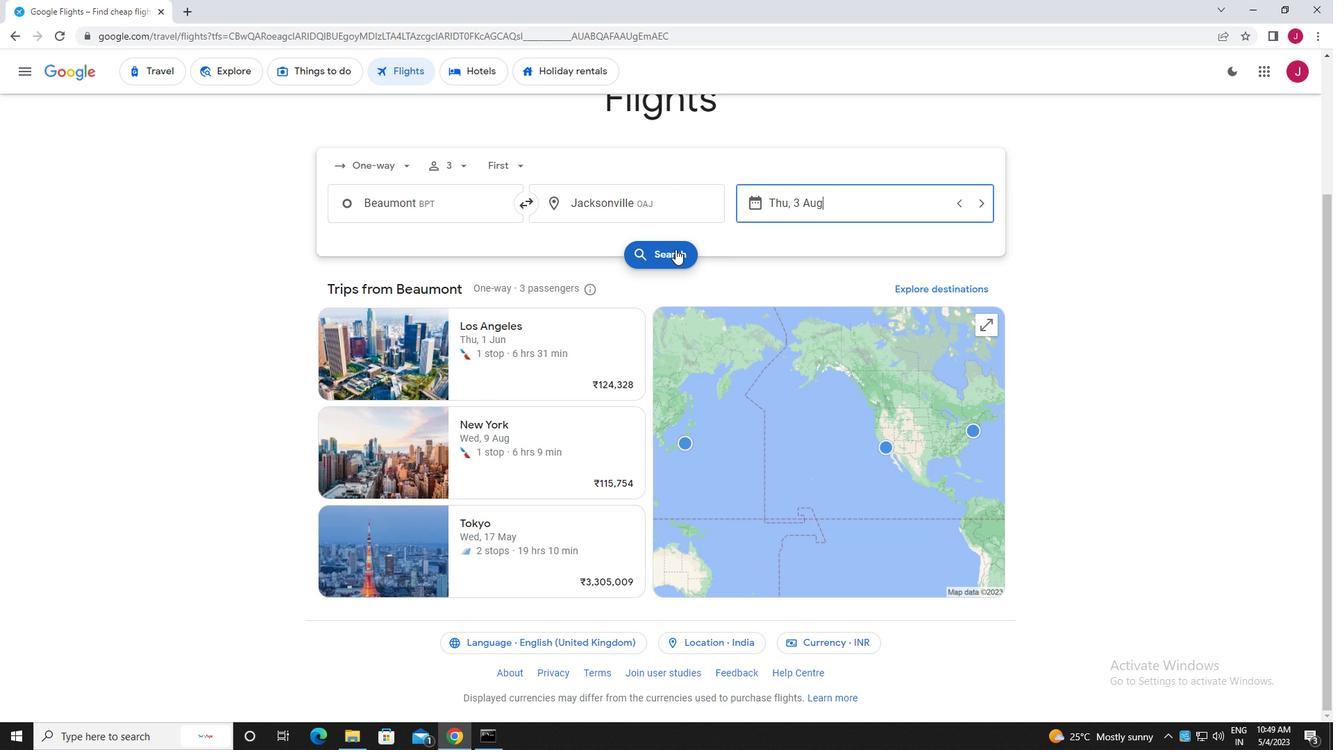 
Action: Mouse moved to (349, 196)
Screenshot: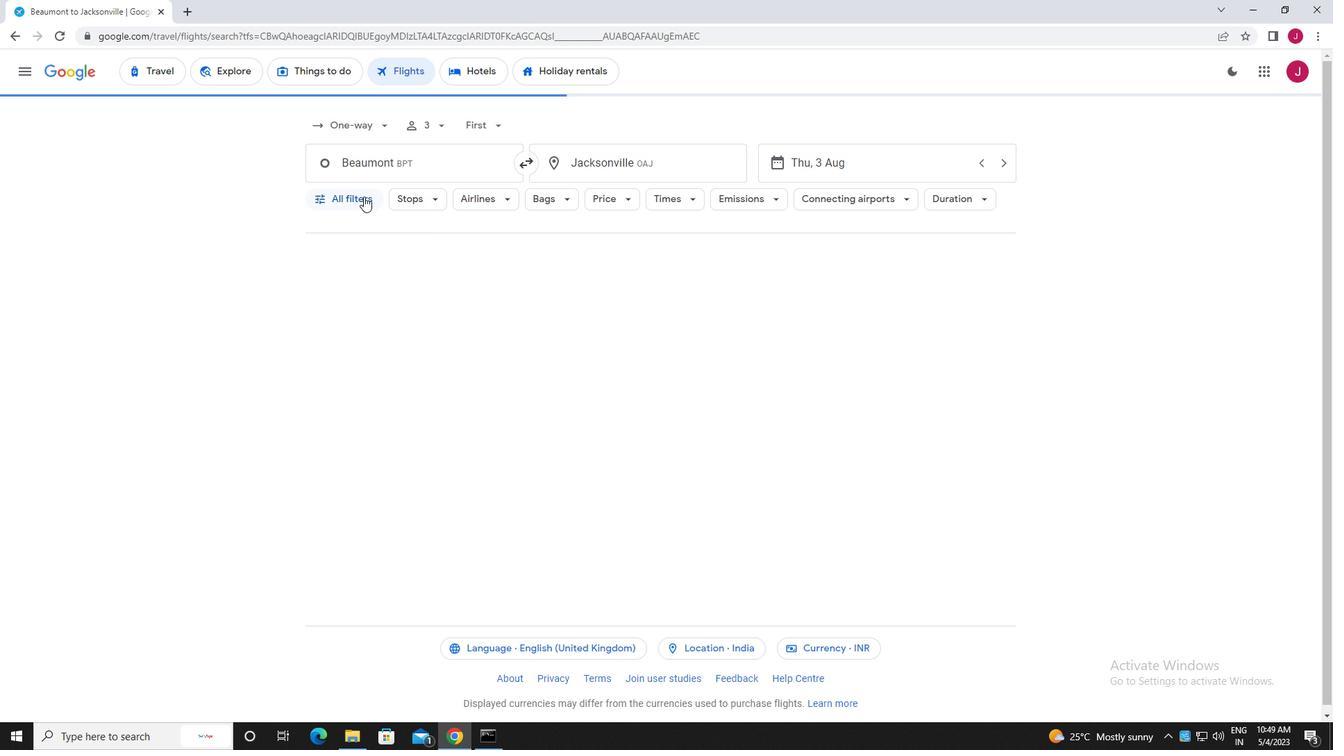 
Action: Mouse pressed left at (349, 196)
Screenshot: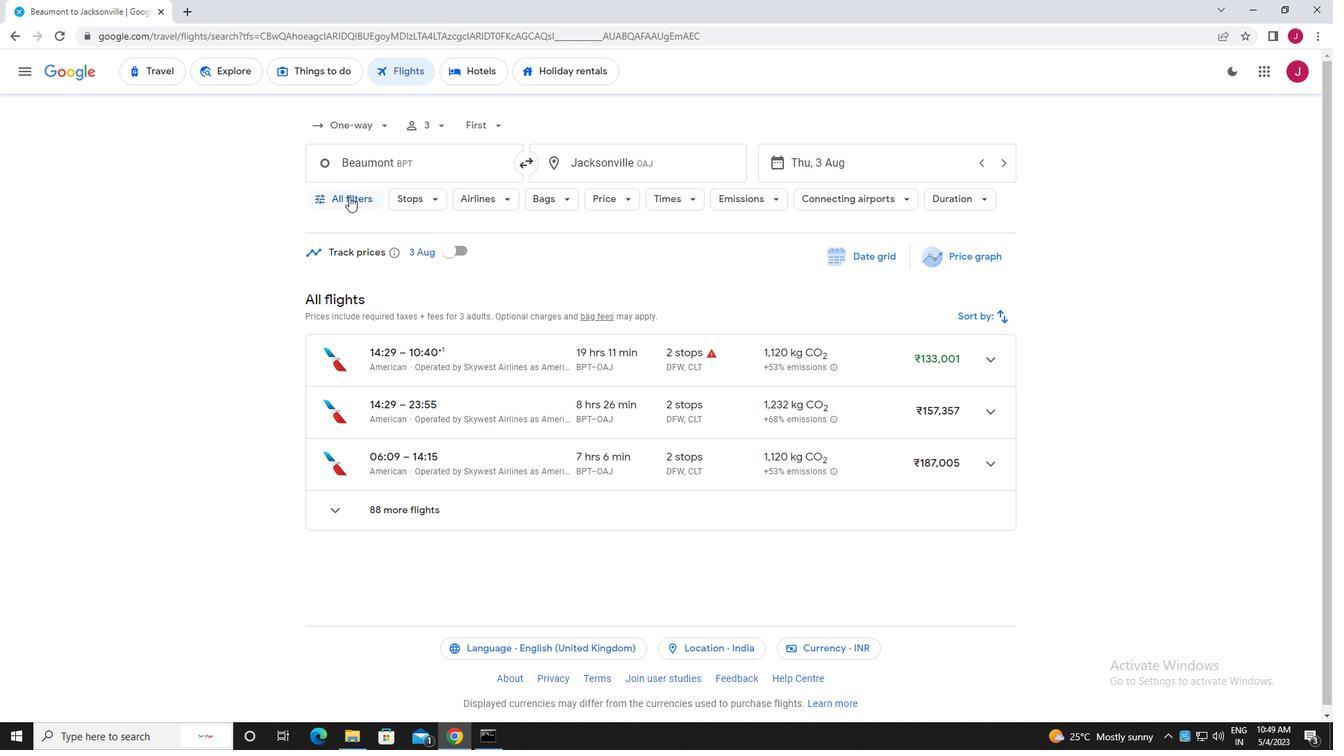 
Action: Mouse moved to (380, 258)
Screenshot: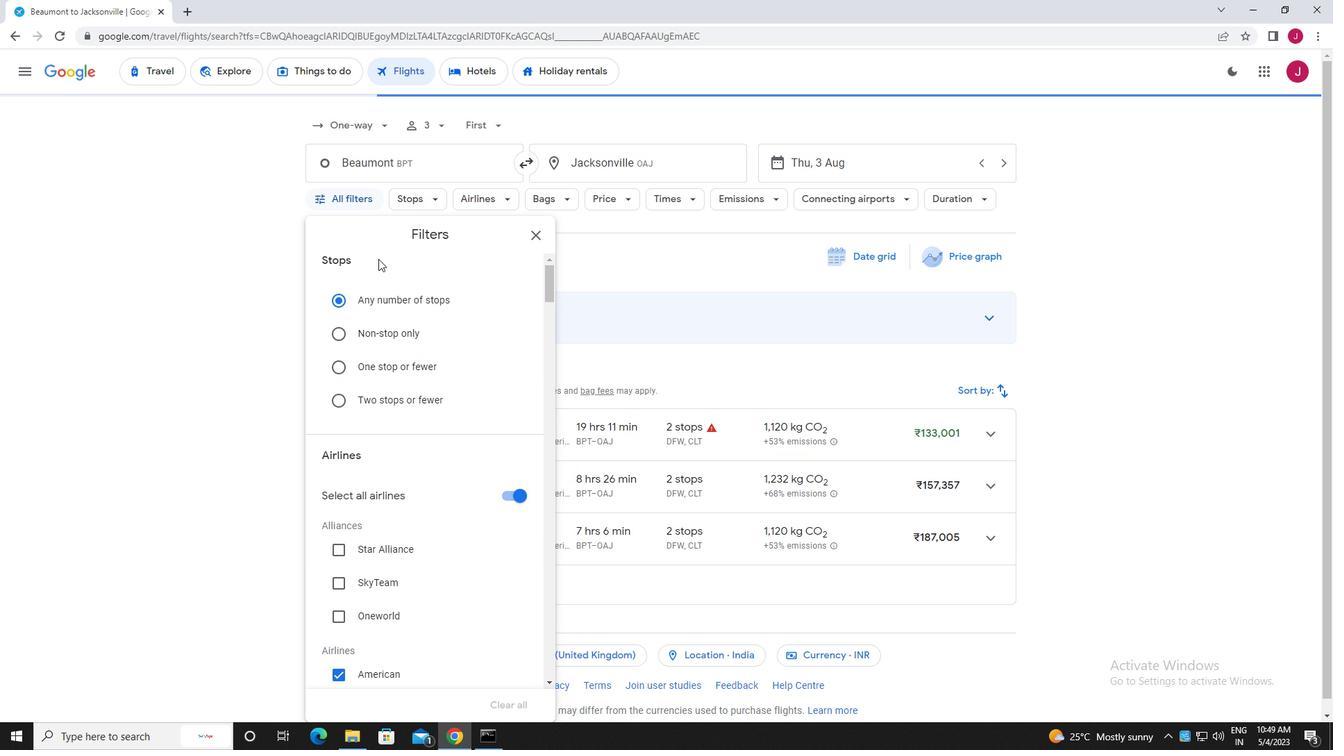 
Action: Mouse scrolled (380, 257) with delta (0, 0)
Screenshot: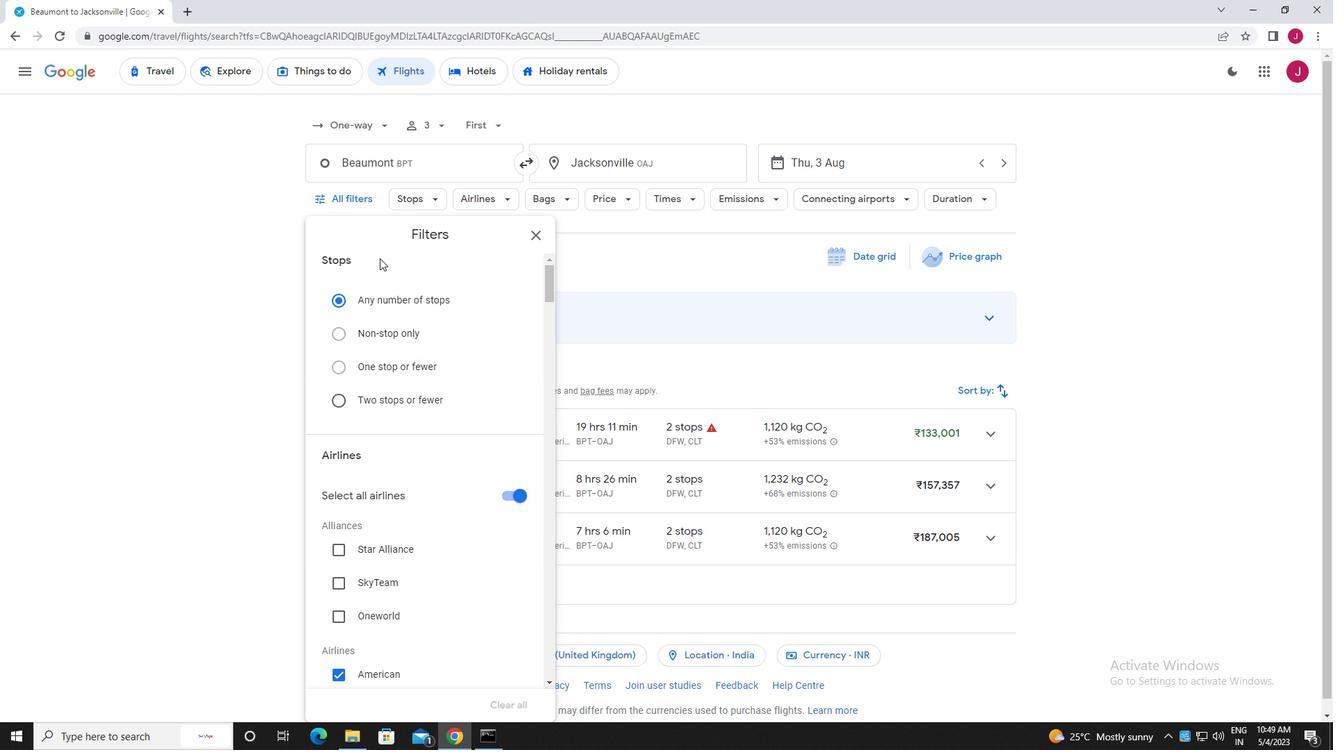 
Action: Mouse scrolled (380, 257) with delta (0, 0)
Screenshot: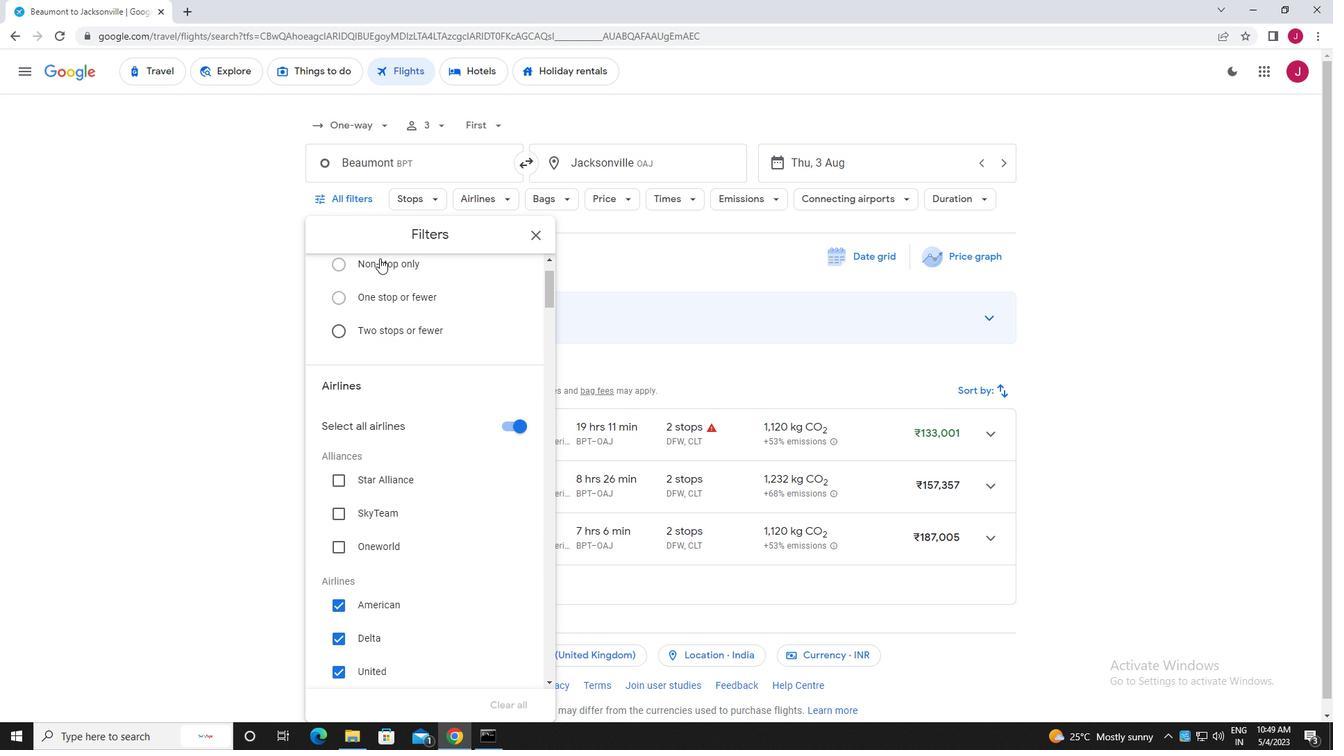 
Action: Mouse moved to (510, 358)
Screenshot: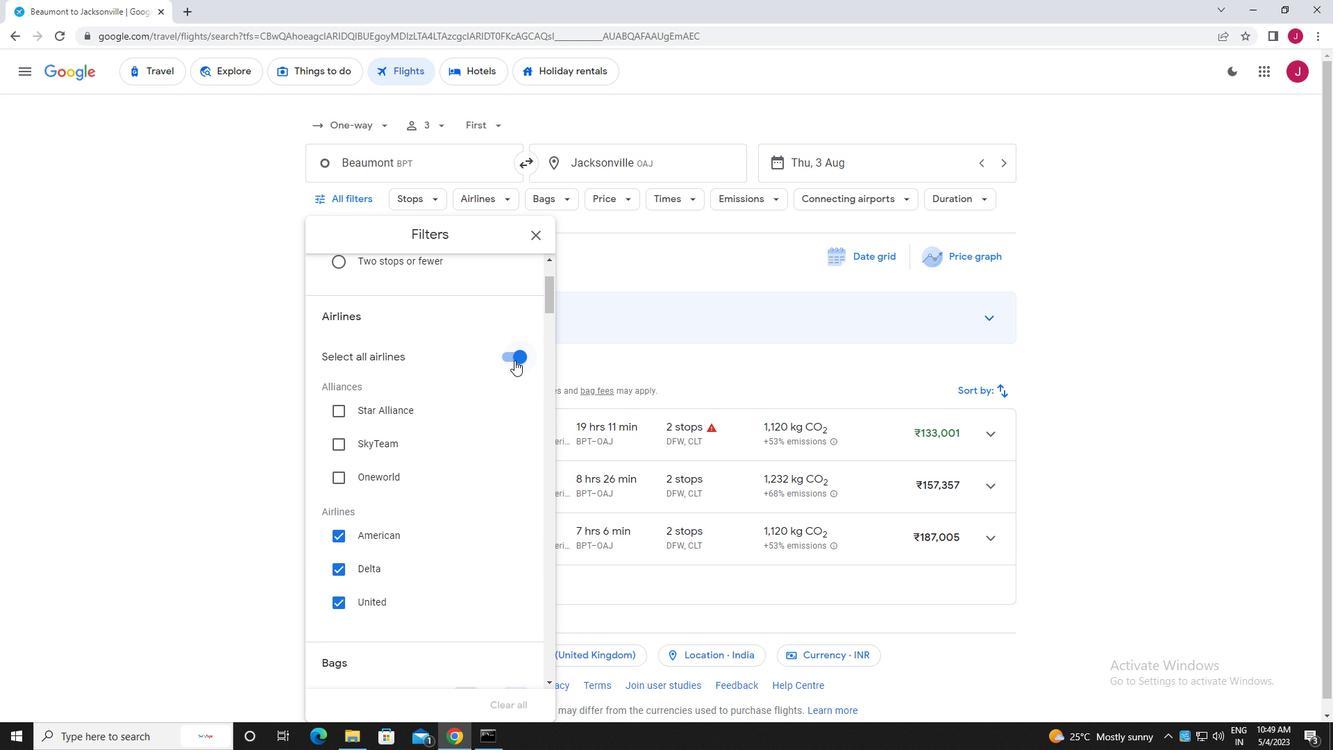 
Action: Mouse pressed left at (510, 358)
Screenshot: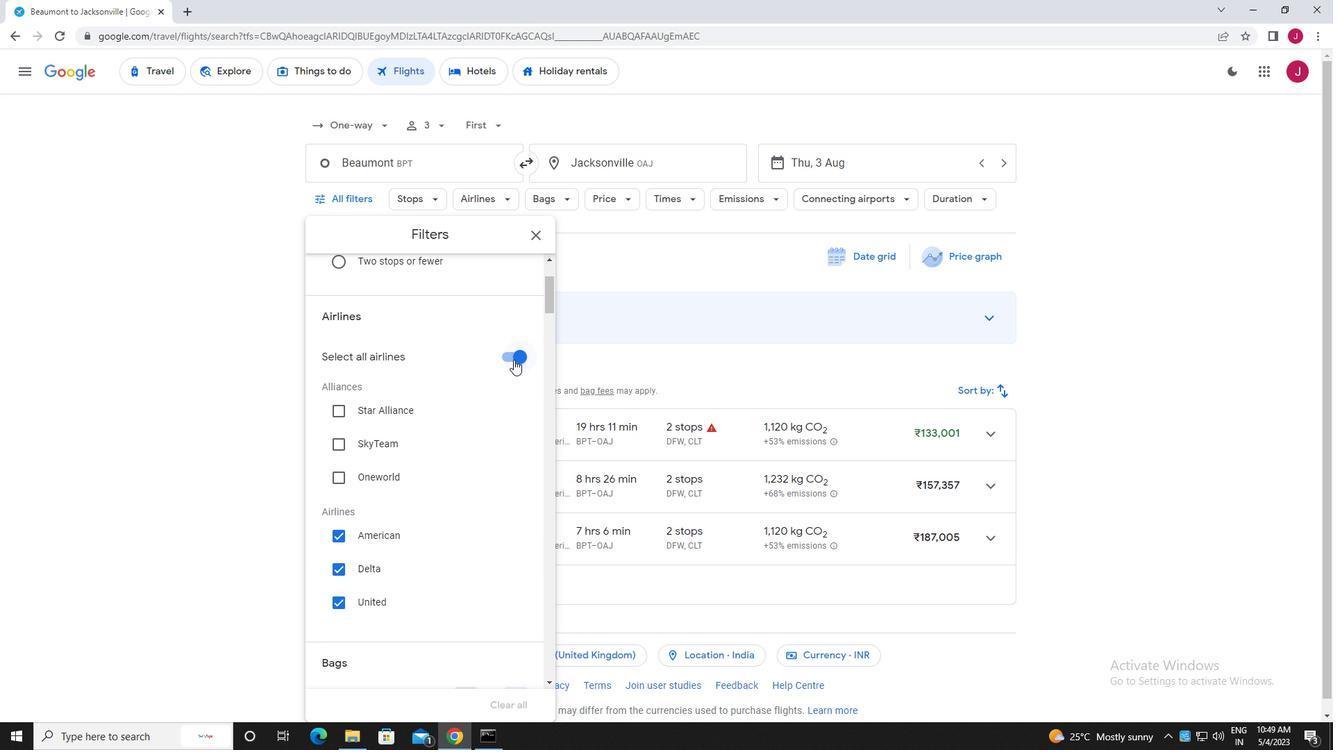 
Action: Mouse moved to (462, 332)
Screenshot: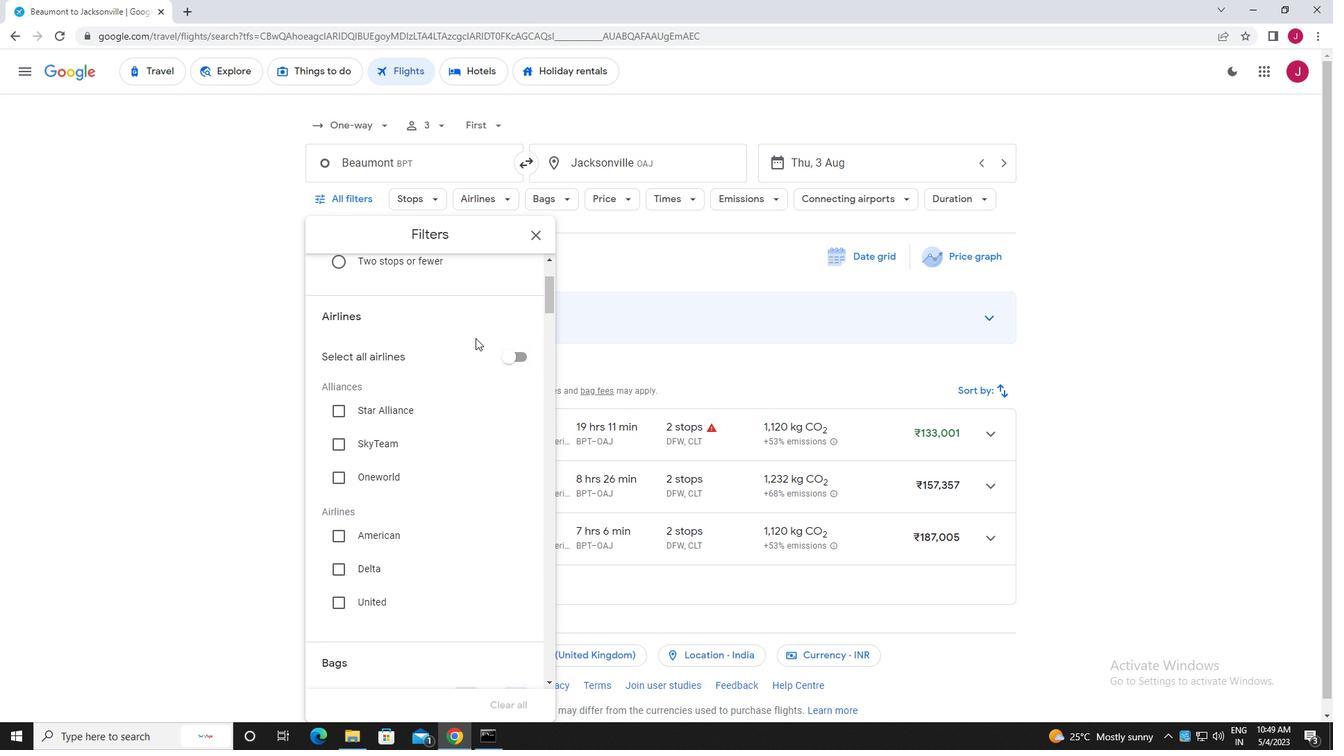 
Action: Mouse scrolled (462, 332) with delta (0, 0)
Screenshot: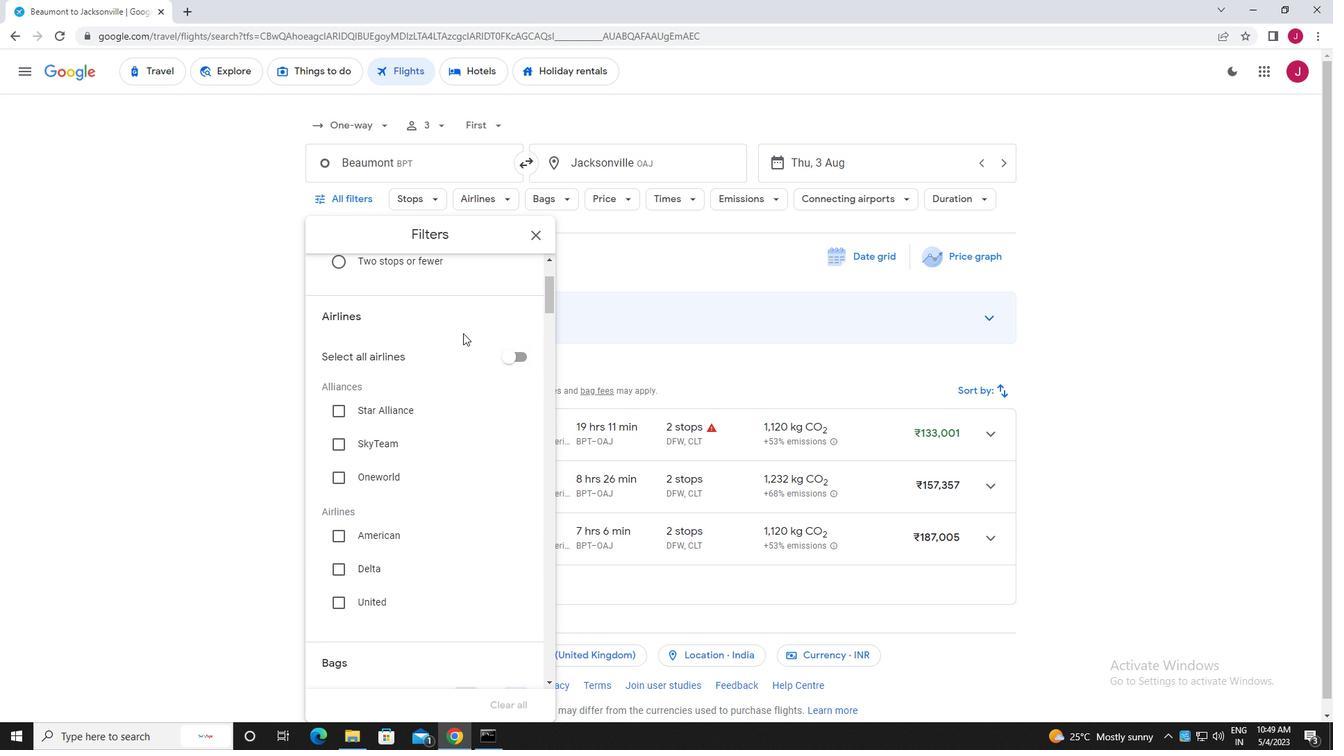 
Action: Mouse moved to (455, 330)
Screenshot: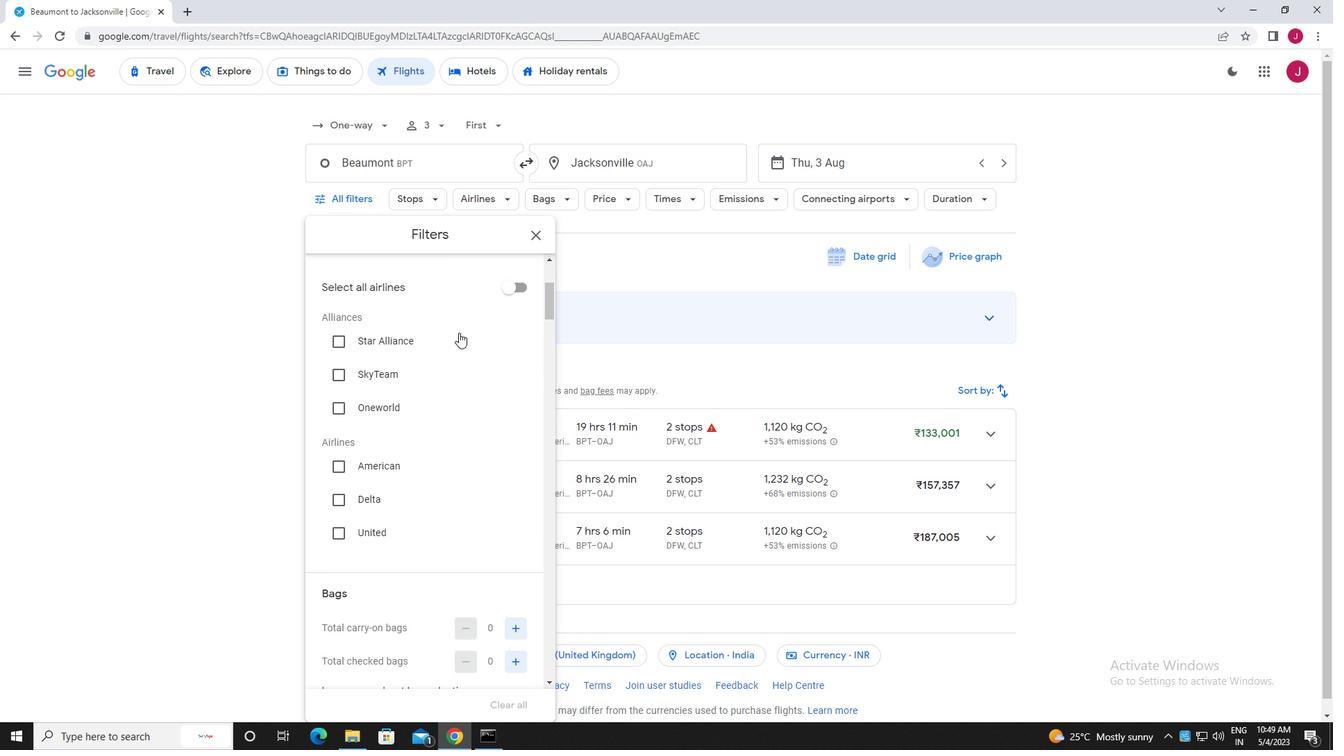 
Action: Mouse scrolled (455, 329) with delta (0, 0)
Screenshot: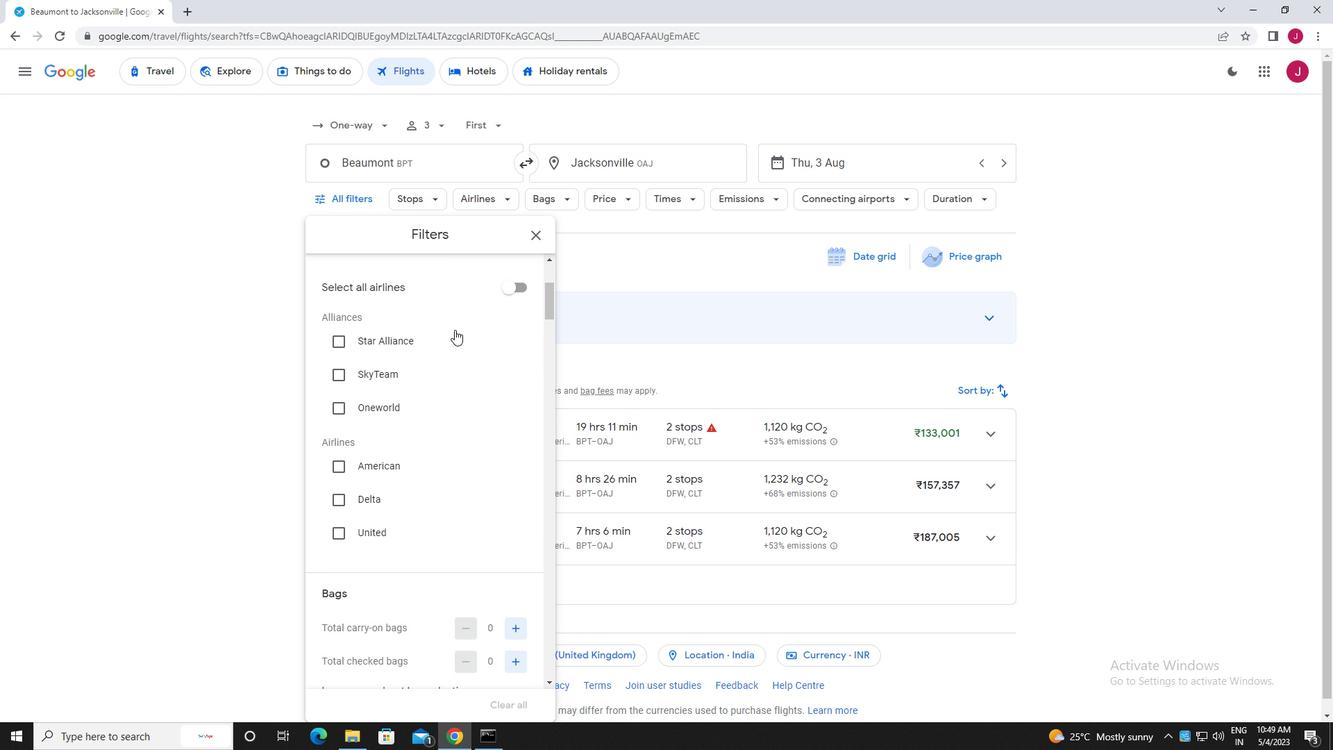 
Action: Mouse scrolled (455, 329) with delta (0, 0)
Screenshot: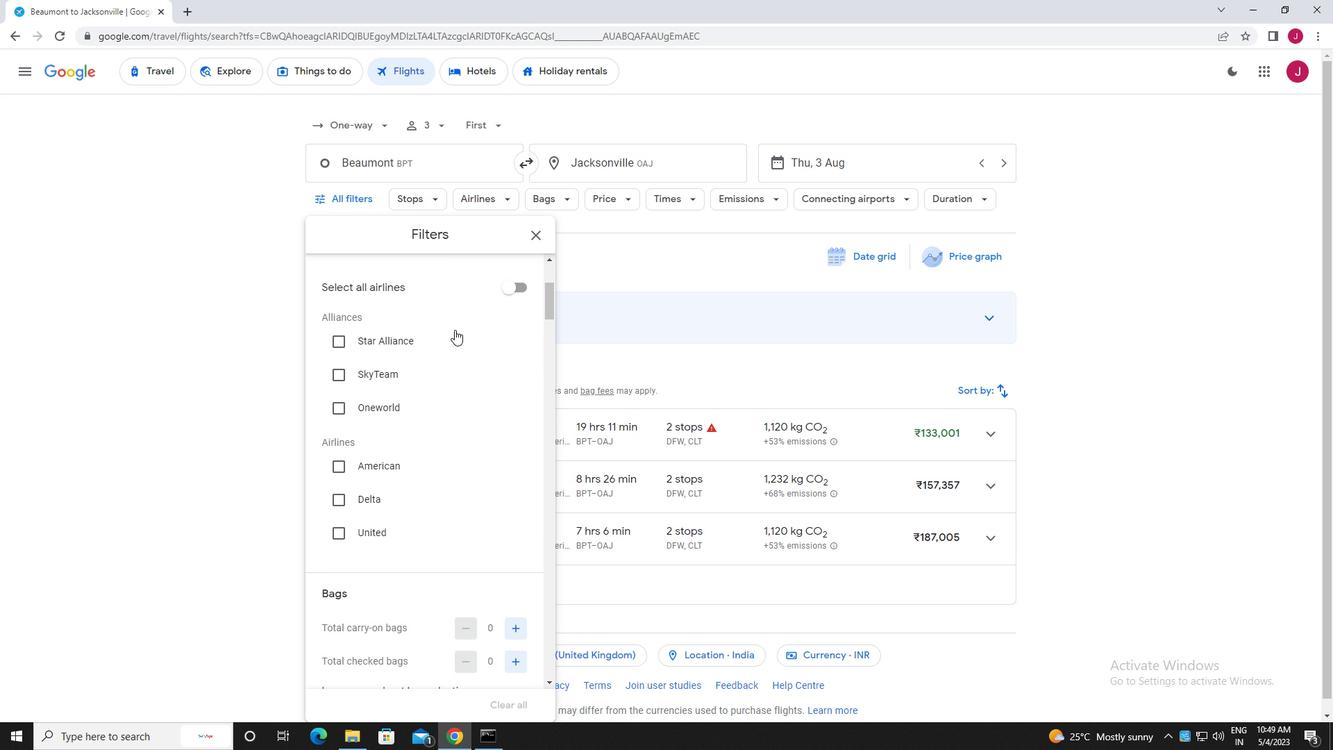 
Action: Mouse scrolled (455, 329) with delta (0, 0)
Screenshot: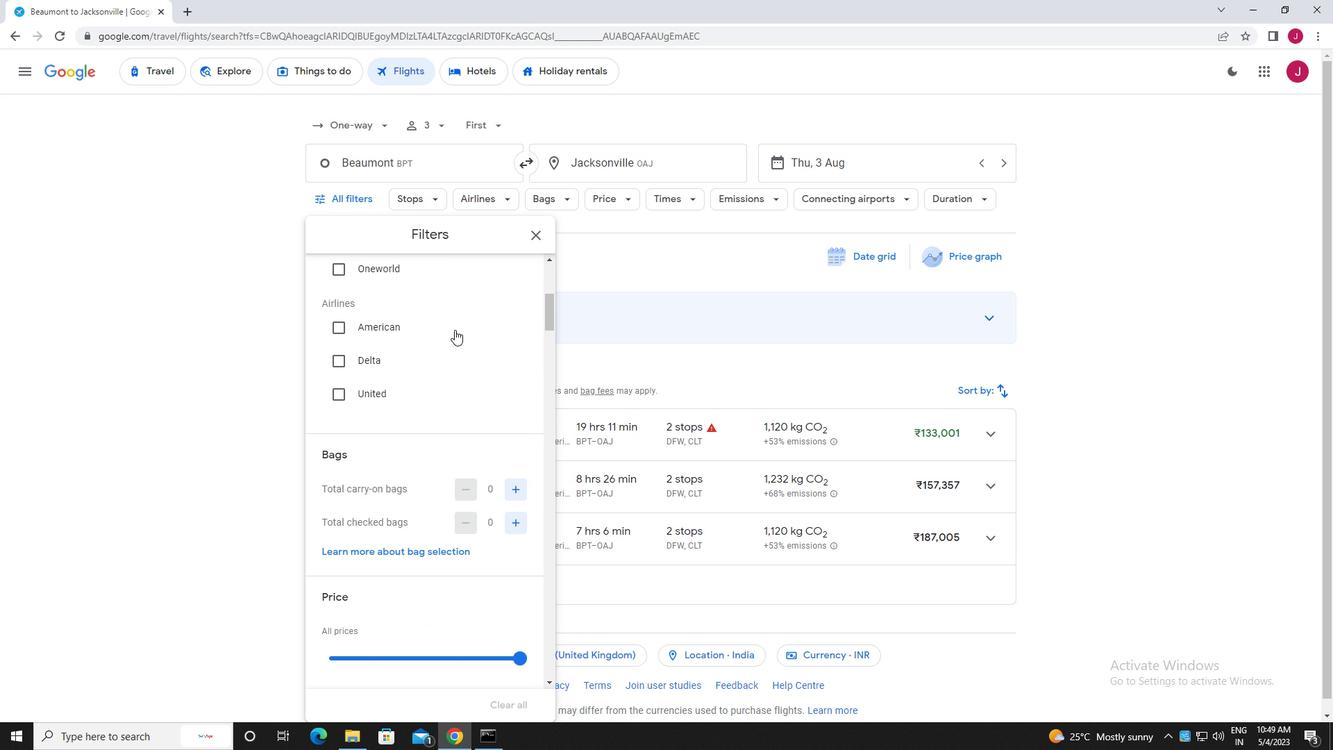 
Action: Mouse scrolled (455, 329) with delta (0, 0)
Screenshot: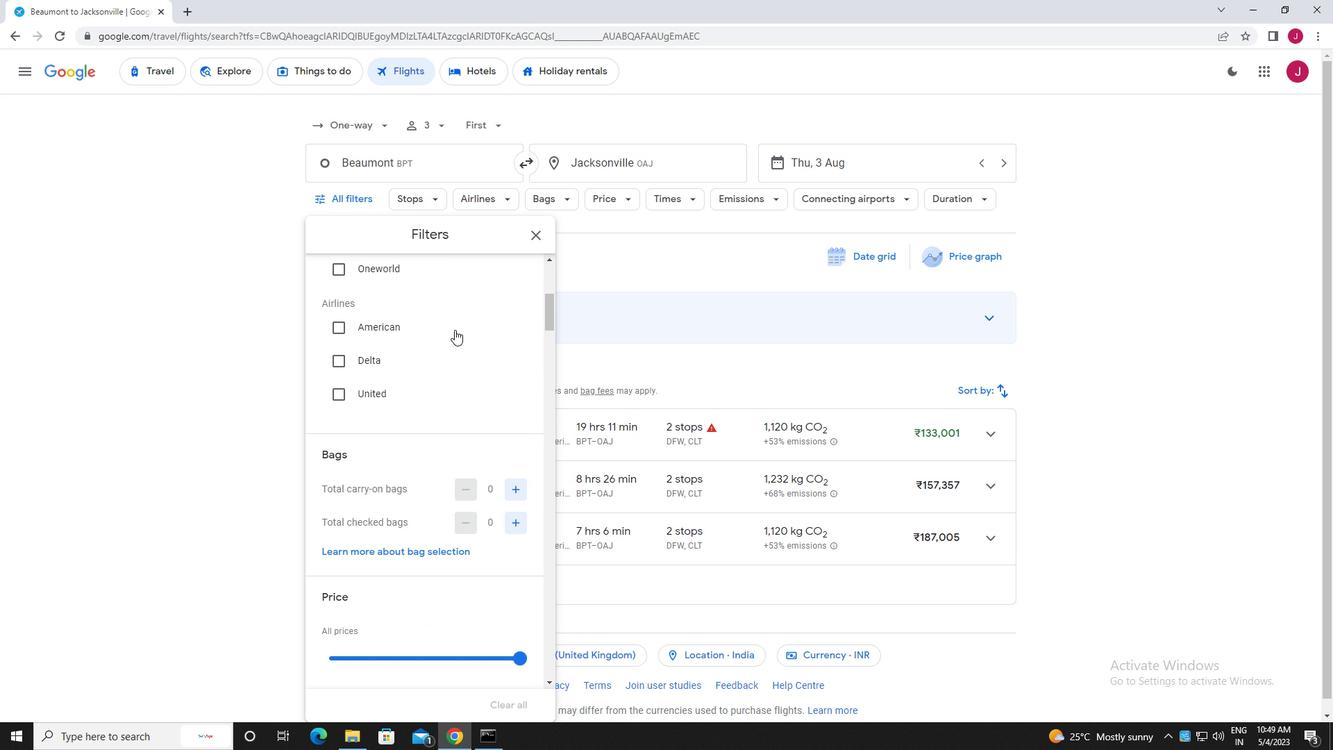 
Action: Mouse scrolled (455, 329) with delta (0, 0)
Screenshot: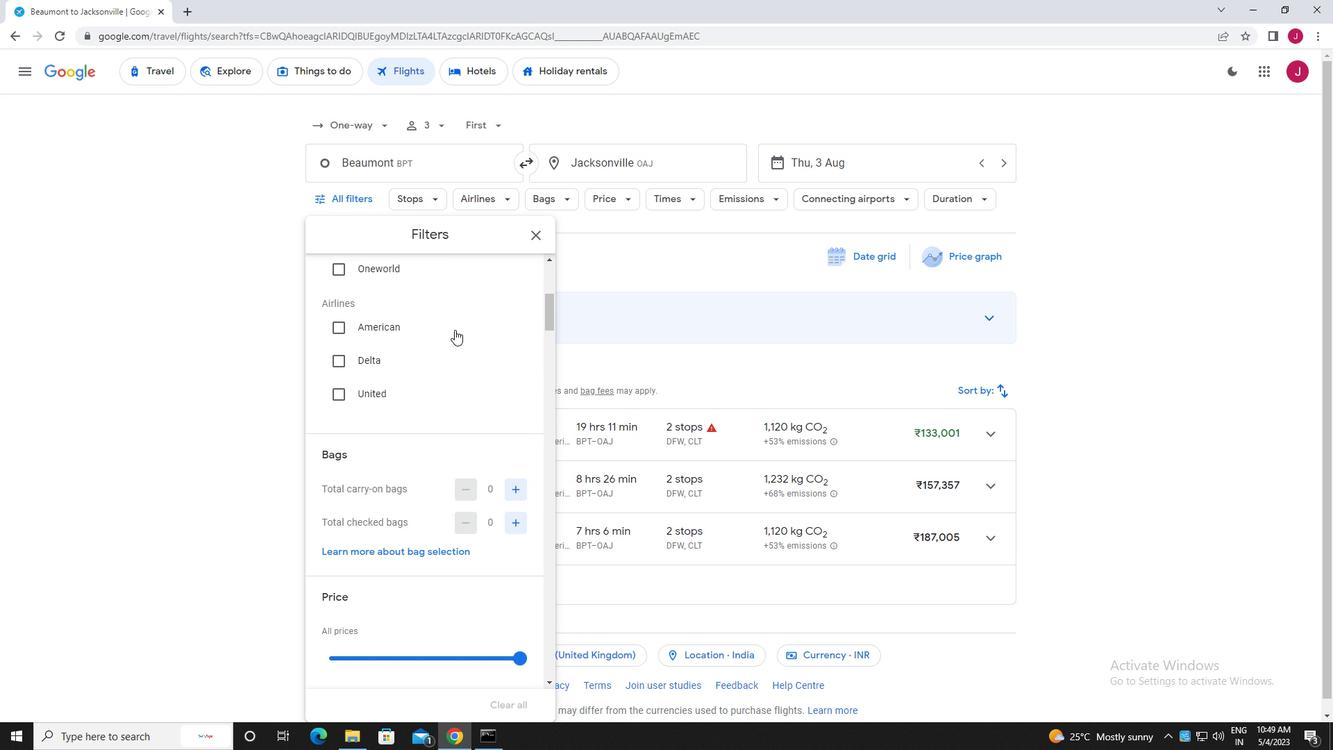 
Action: Mouse moved to (518, 275)
Screenshot: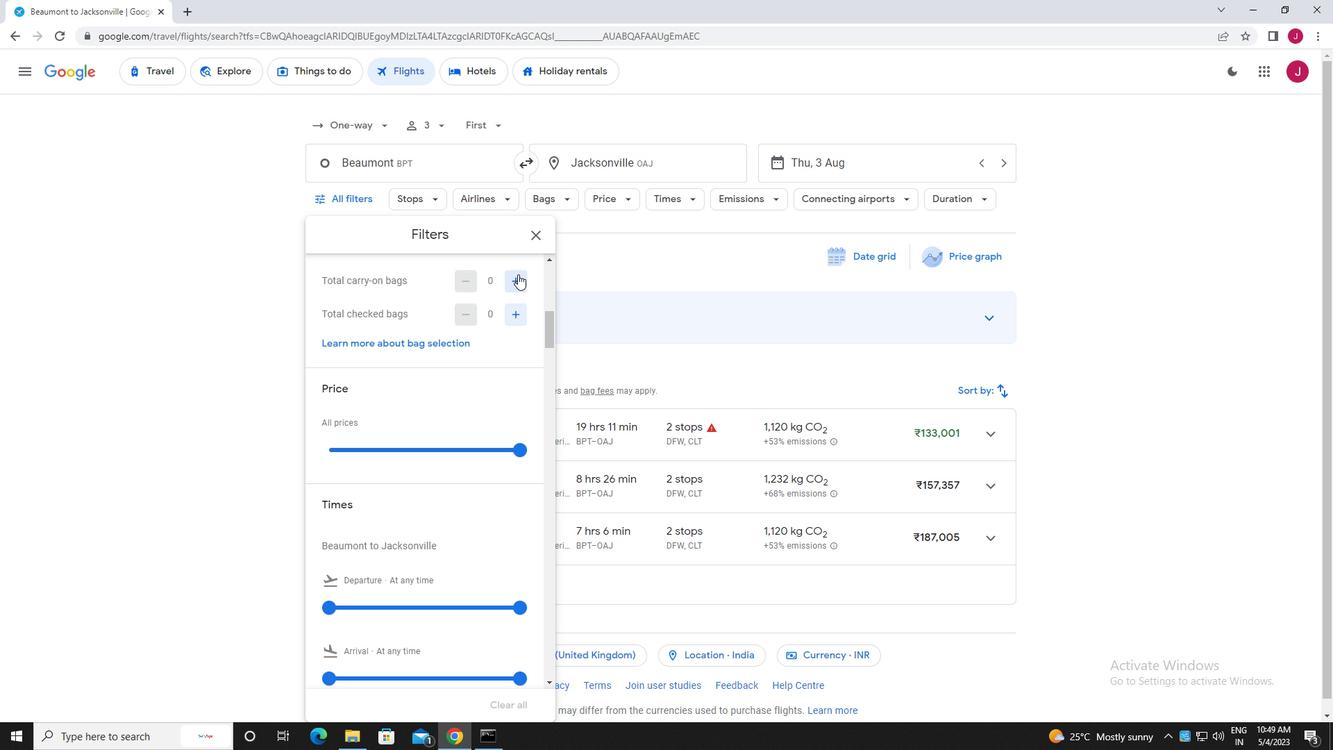 
Action: Mouse pressed left at (518, 275)
Screenshot: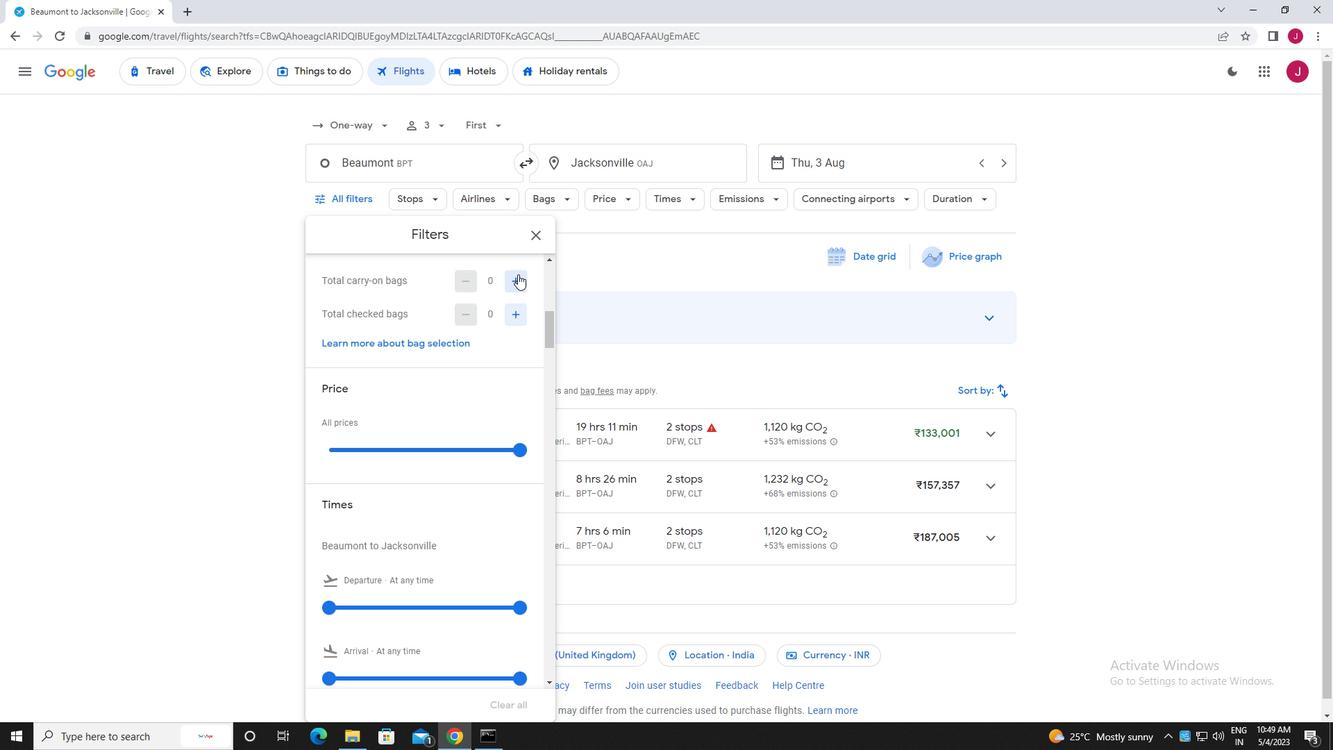 
Action: Mouse moved to (506, 286)
Screenshot: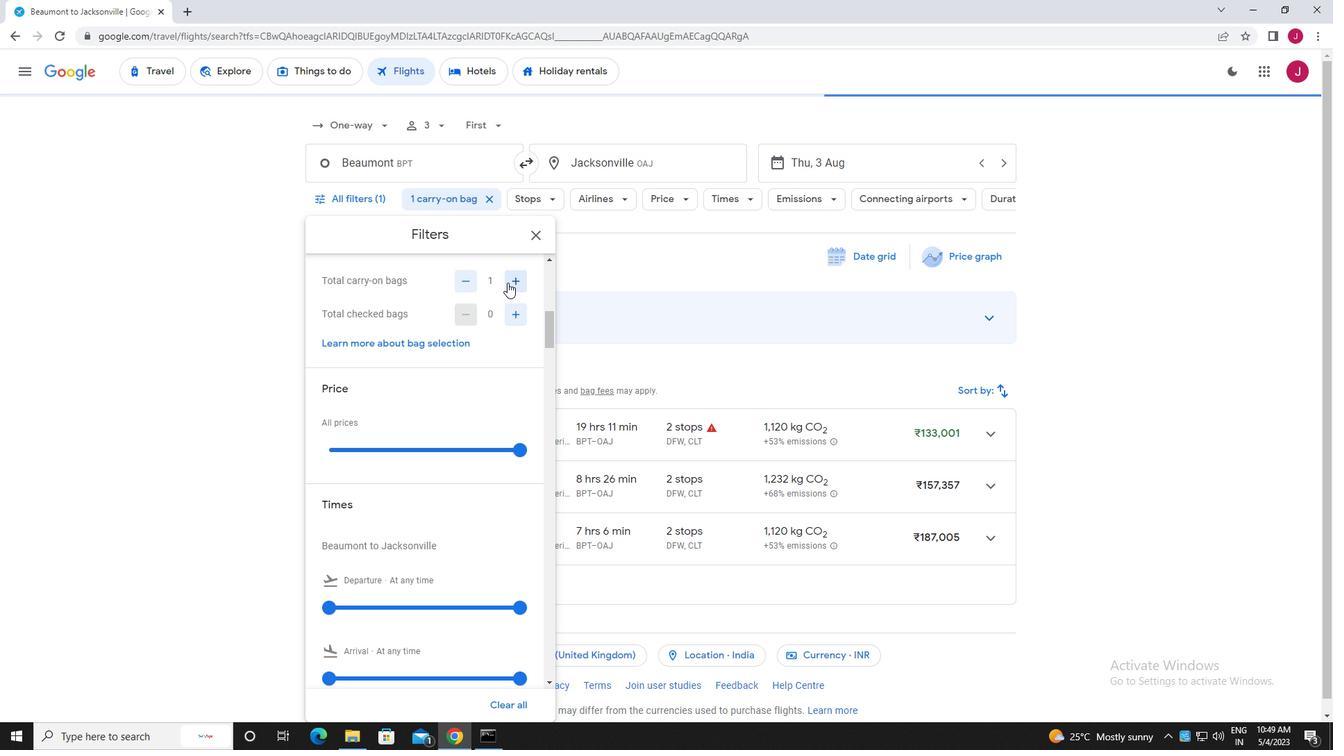 
Action: Mouse scrolled (506, 285) with delta (0, 0)
Screenshot: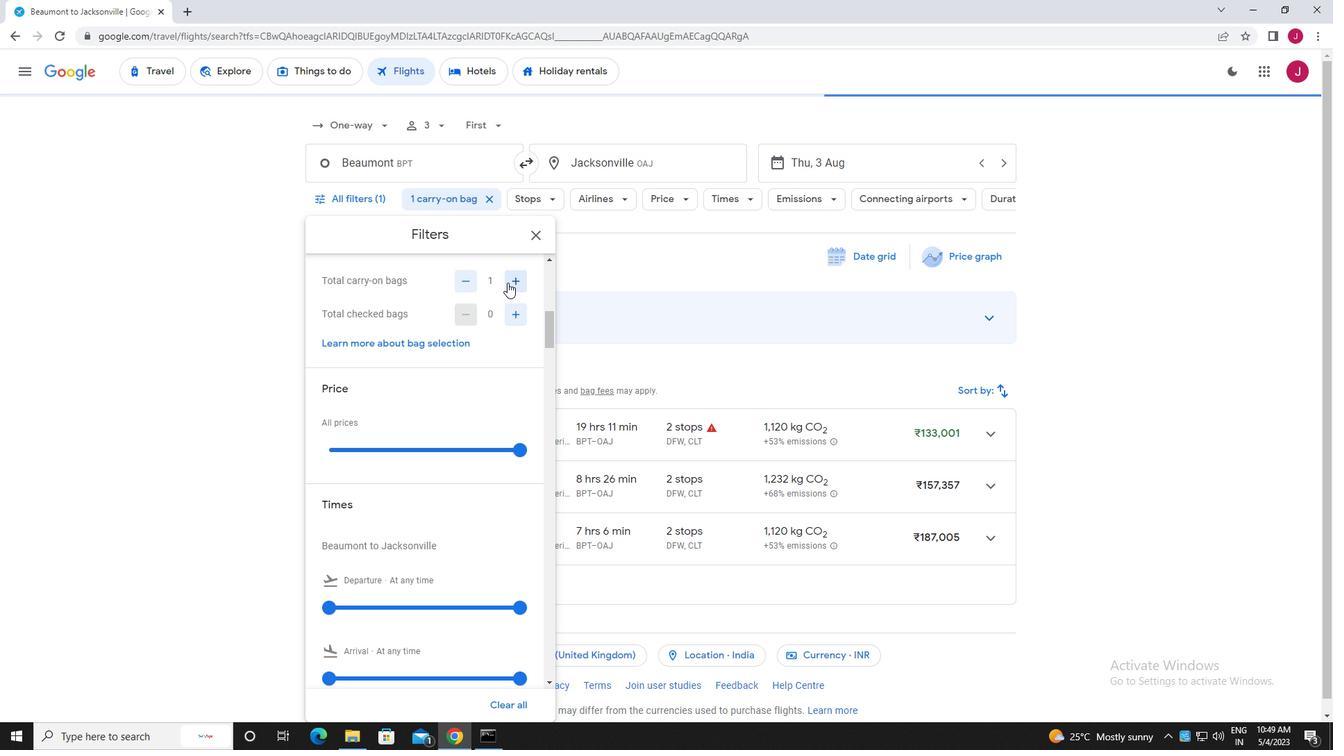 
Action: Mouse moved to (505, 288)
Screenshot: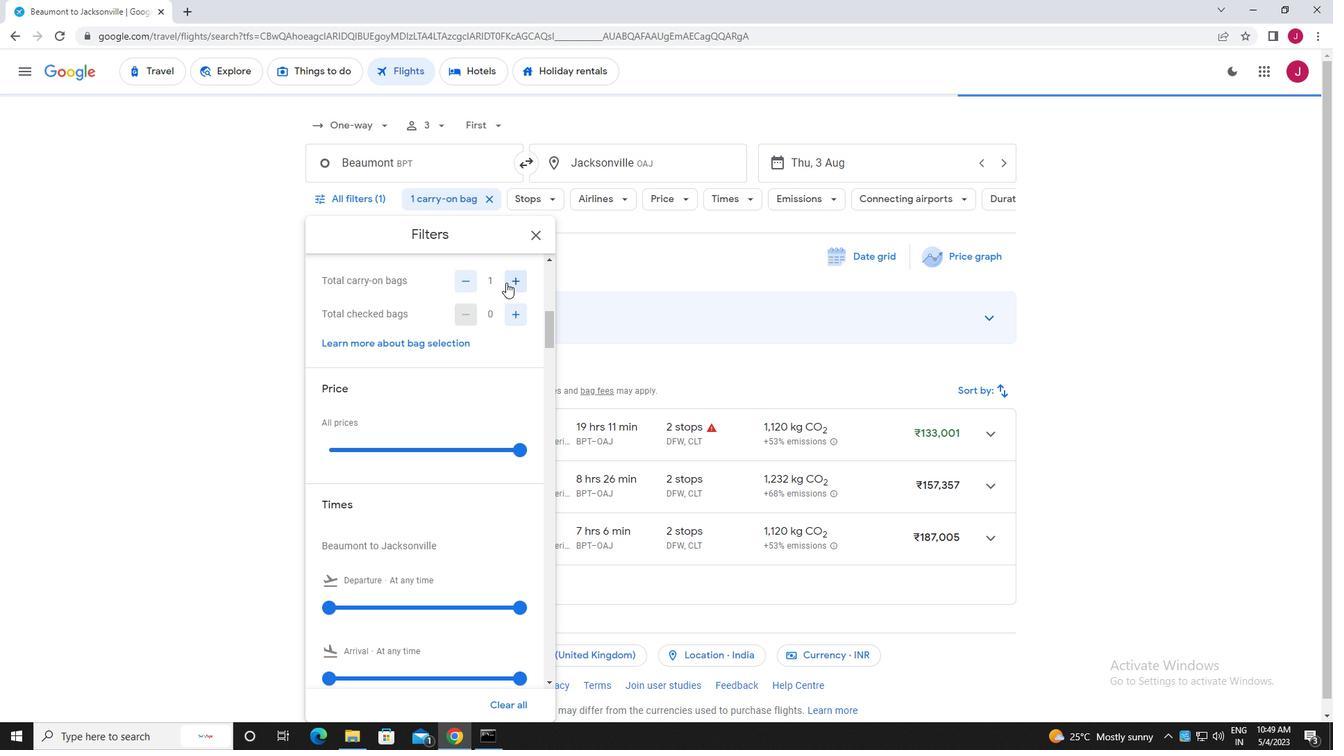 
Action: Mouse scrolled (505, 287) with delta (0, 0)
Screenshot: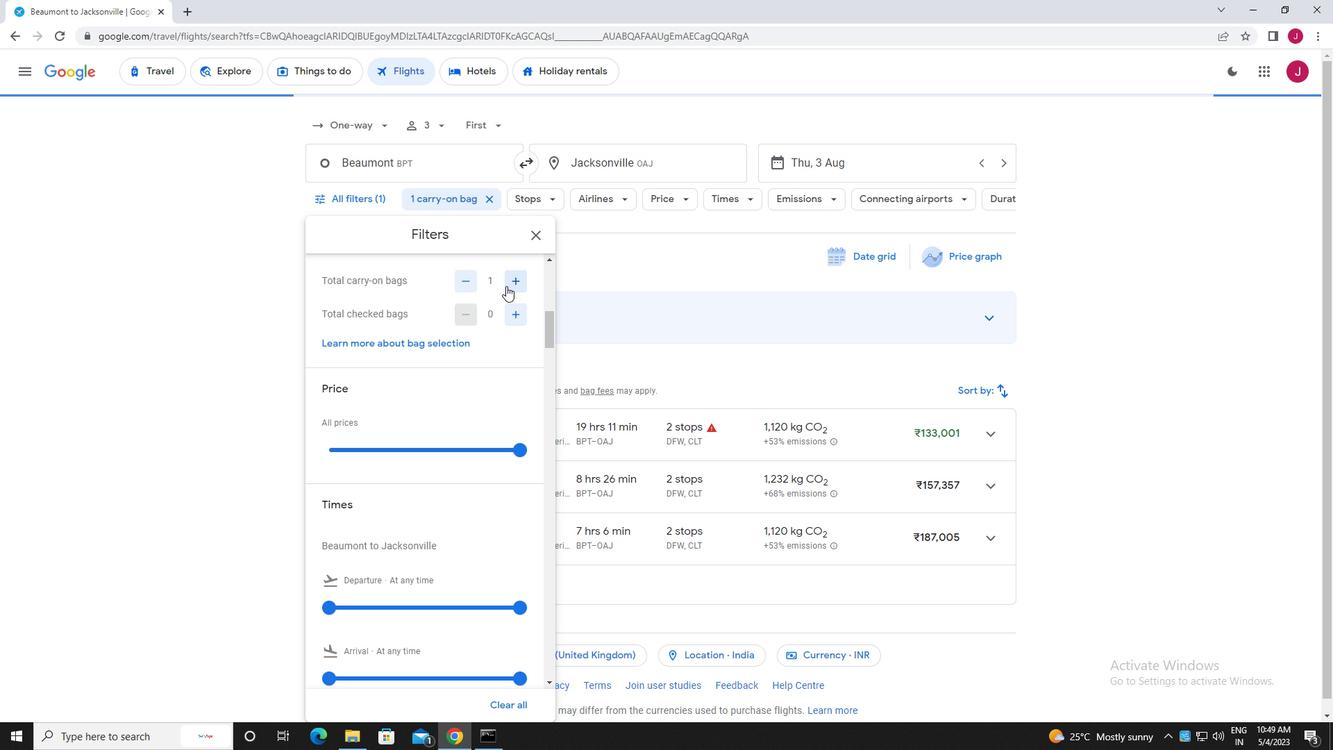 
Action: Mouse moved to (521, 309)
Screenshot: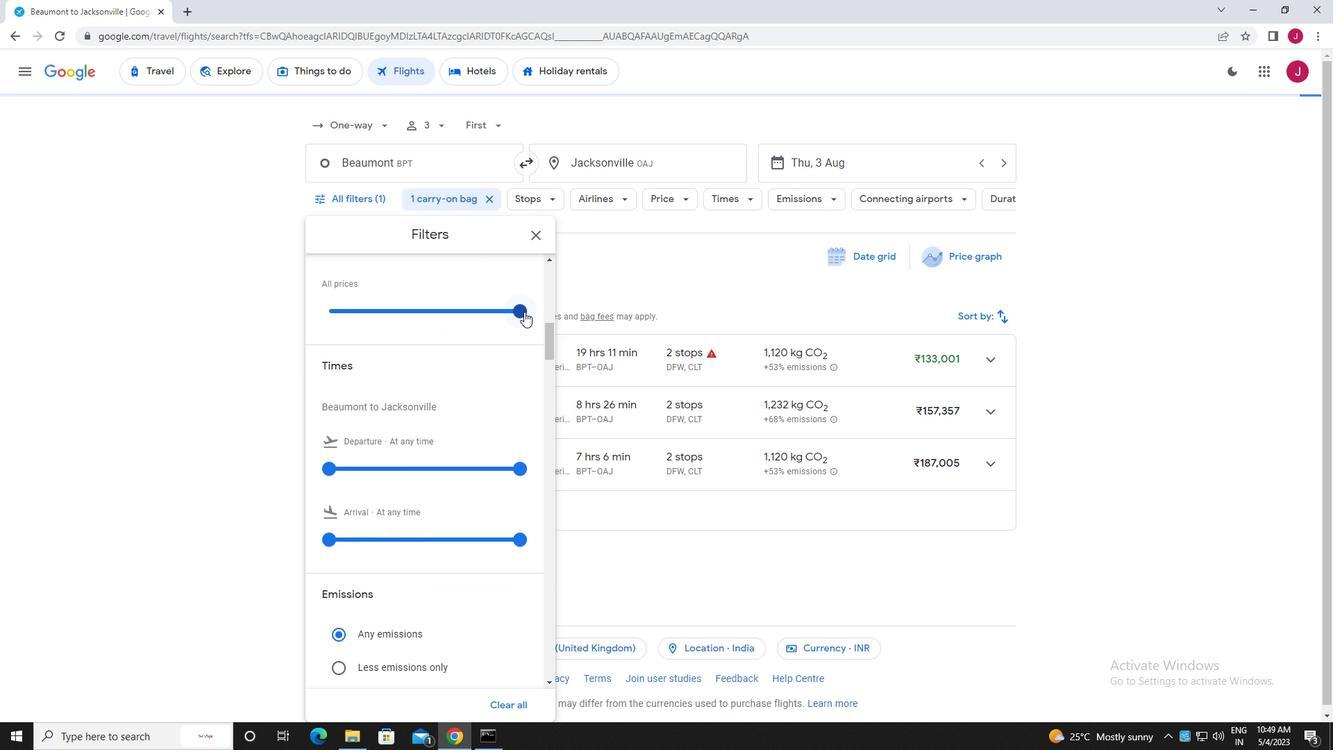 
Action: Mouse pressed left at (521, 309)
Screenshot: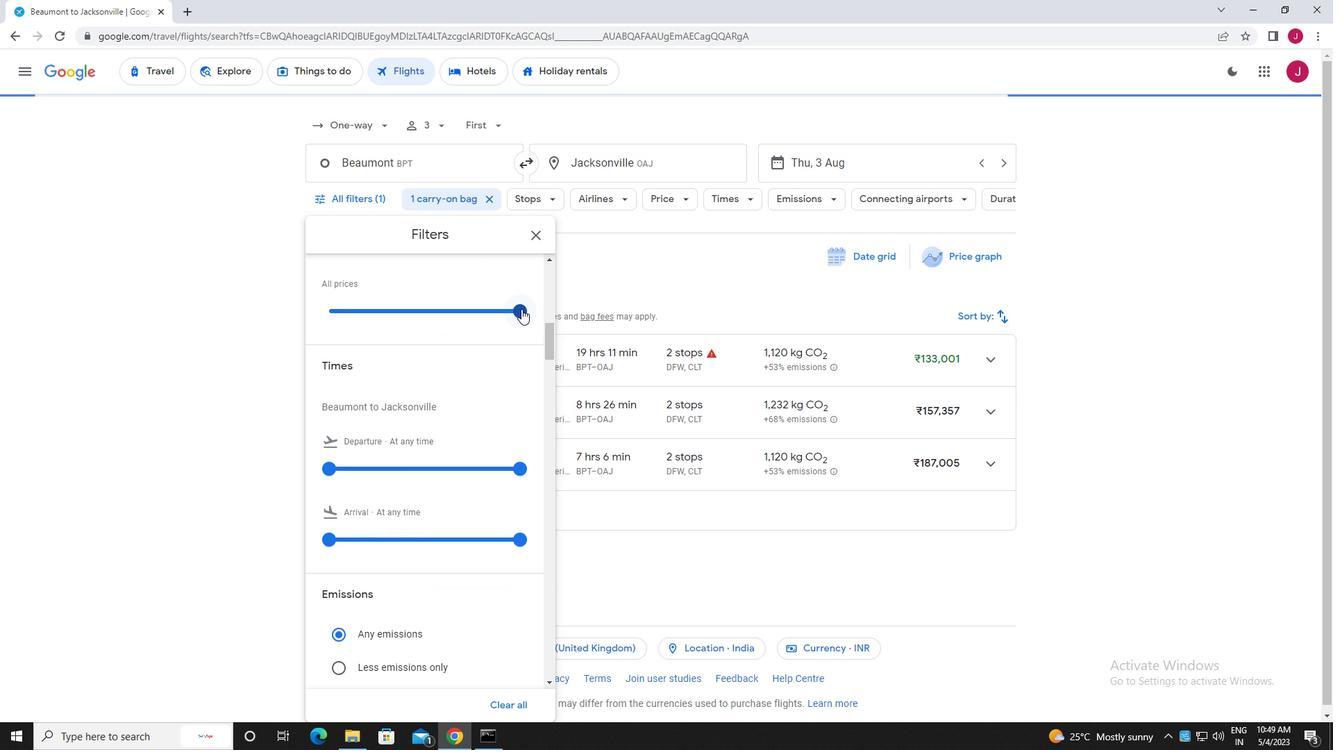 
Action: Mouse moved to (392, 318)
Screenshot: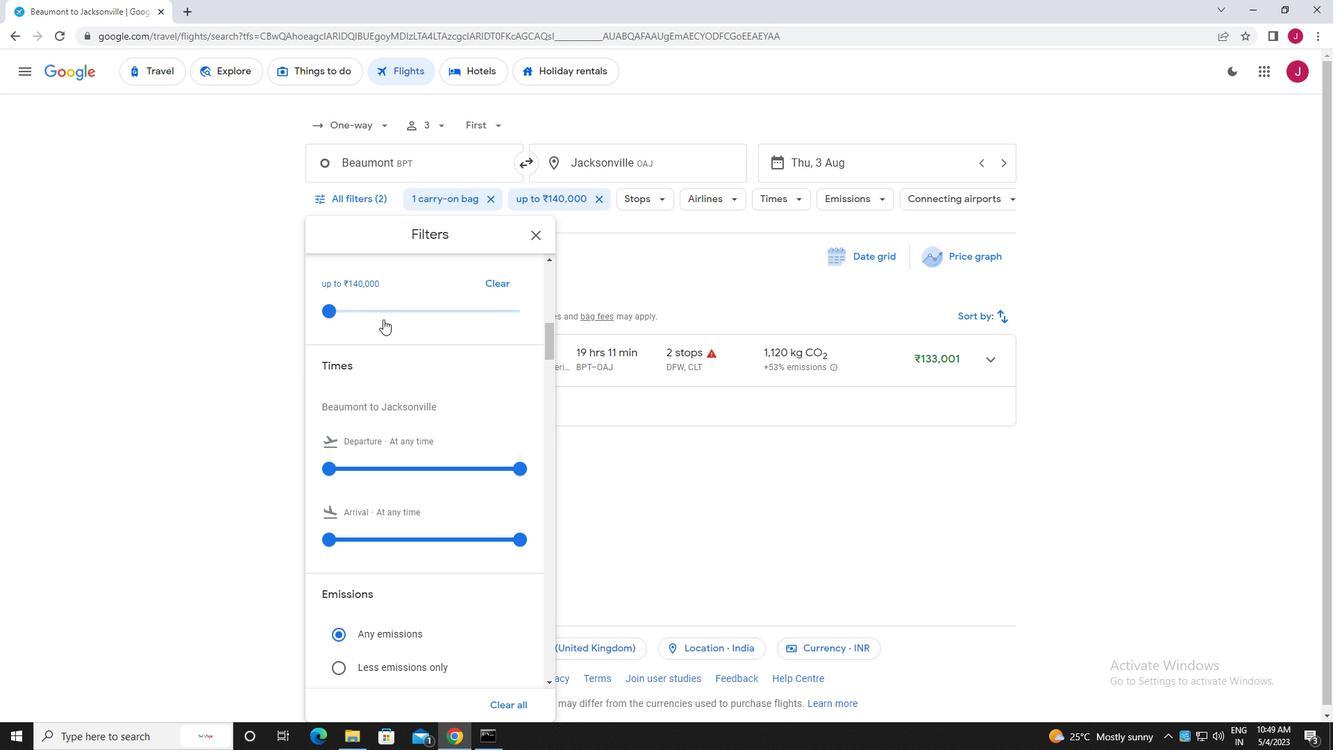 
Action: Mouse scrolled (392, 318) with delta (0, 0)
Screenshot: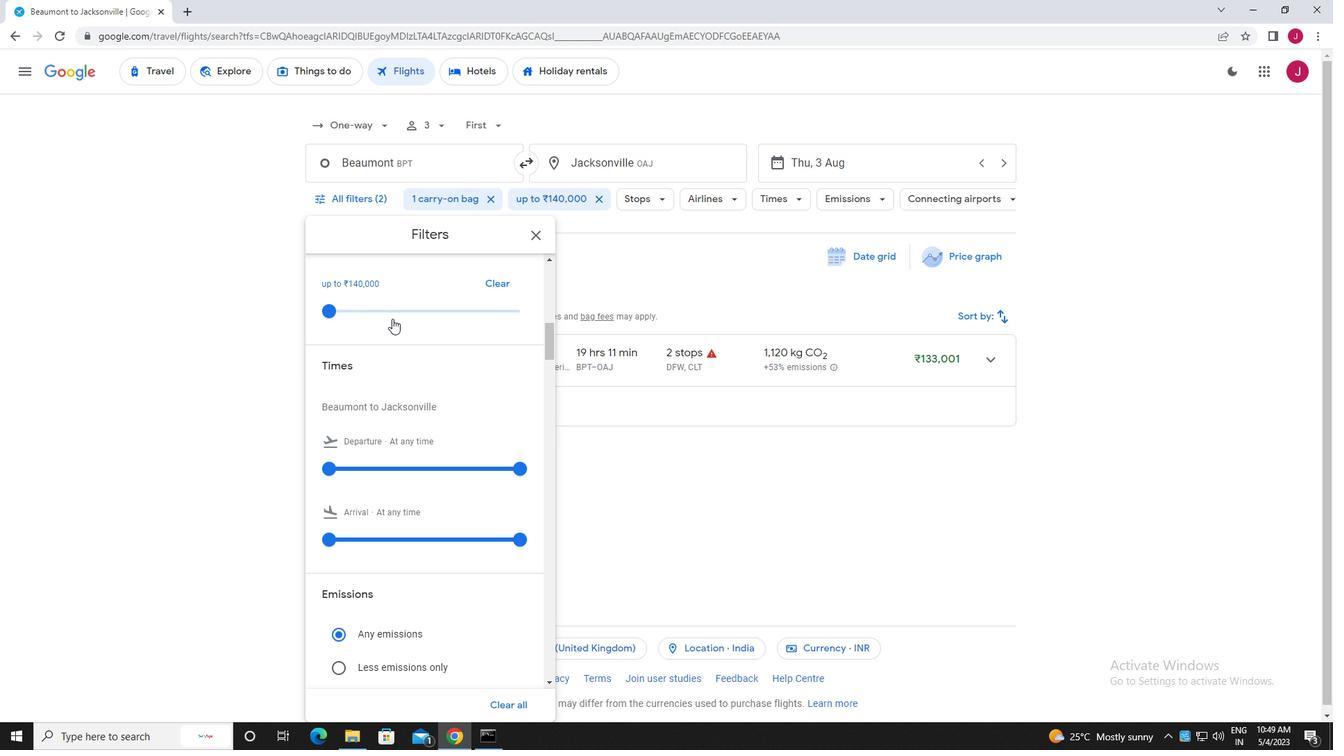 
Action: Mouse moved to (329, 400)
Screenshot: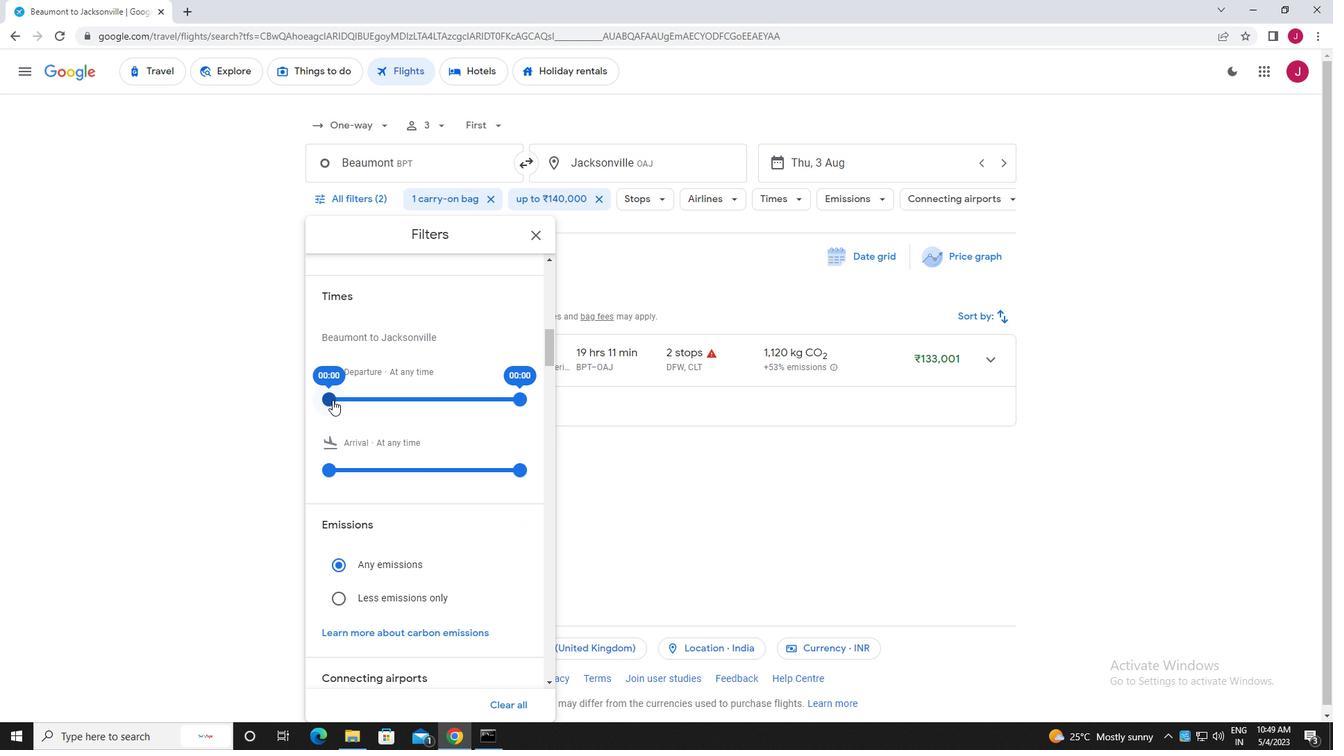 
Action: Mouse pressed left at (329, 400)
Screenshot: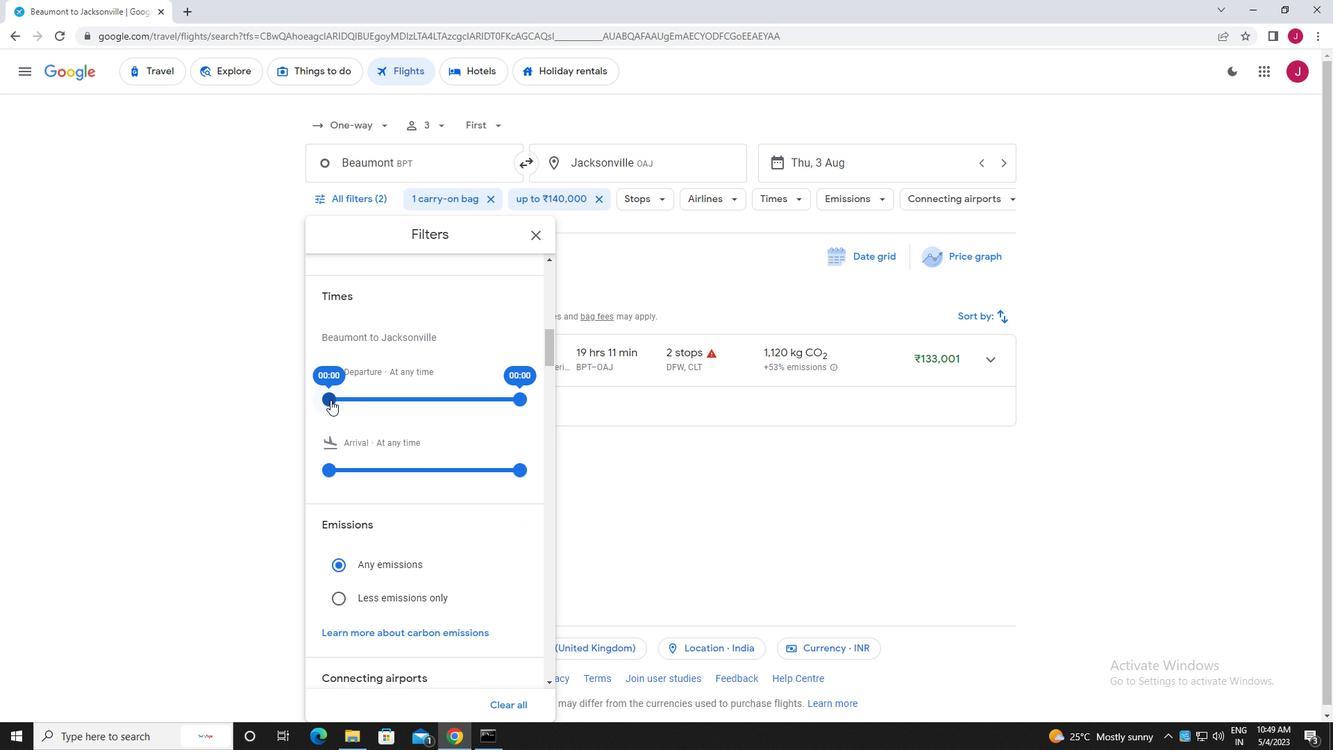 
Action: Mouse moved to (522, 398)
Screenshot: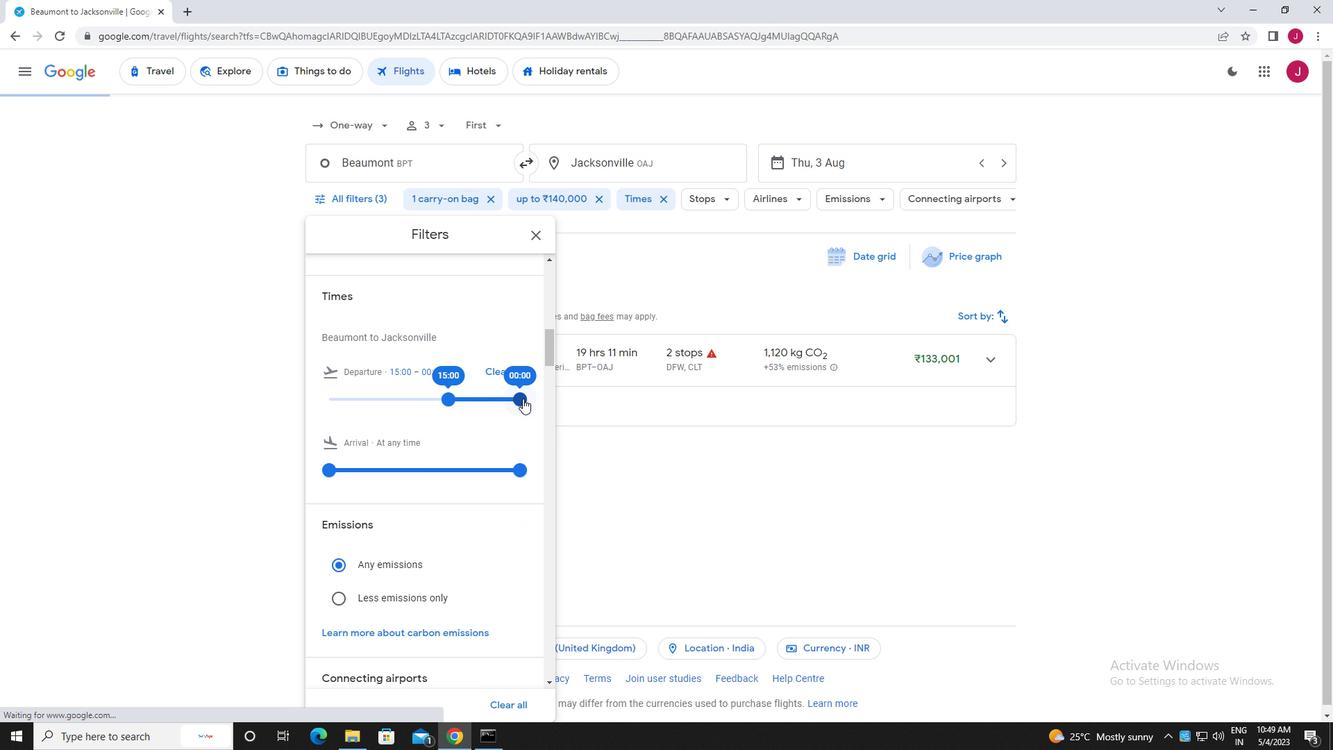 
Action: Mouse pressed left at (522, 398)
Screenshot: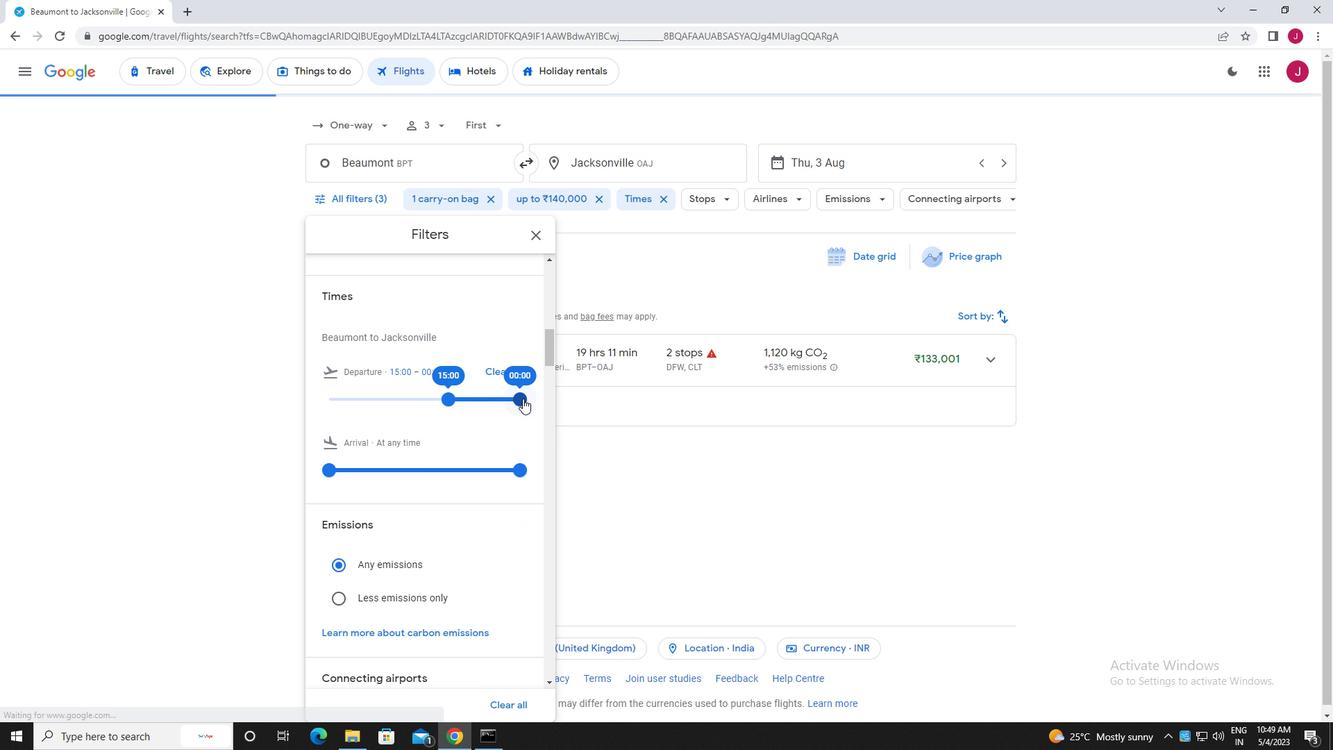 
Action: Mouse moved to (538, 235)
Screenshot: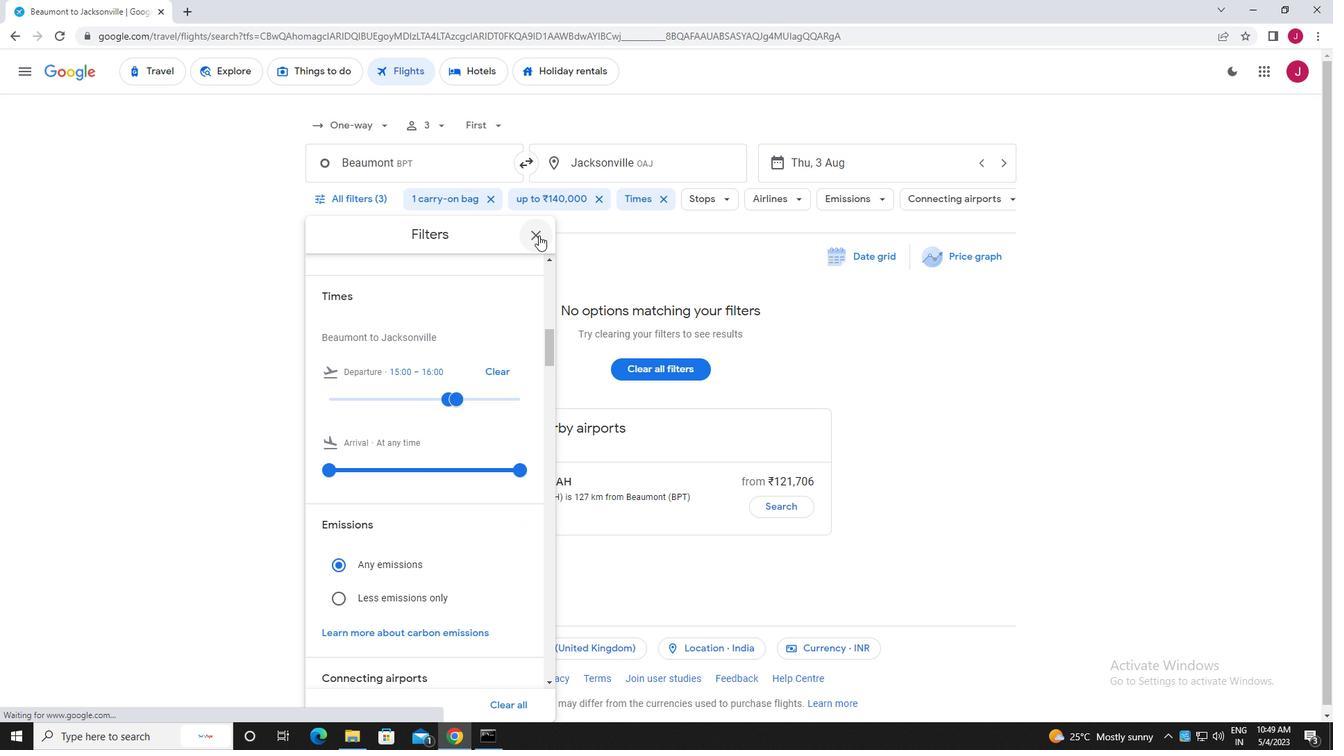
Action: Mouse pressed left at (538, 235)
Screenshot: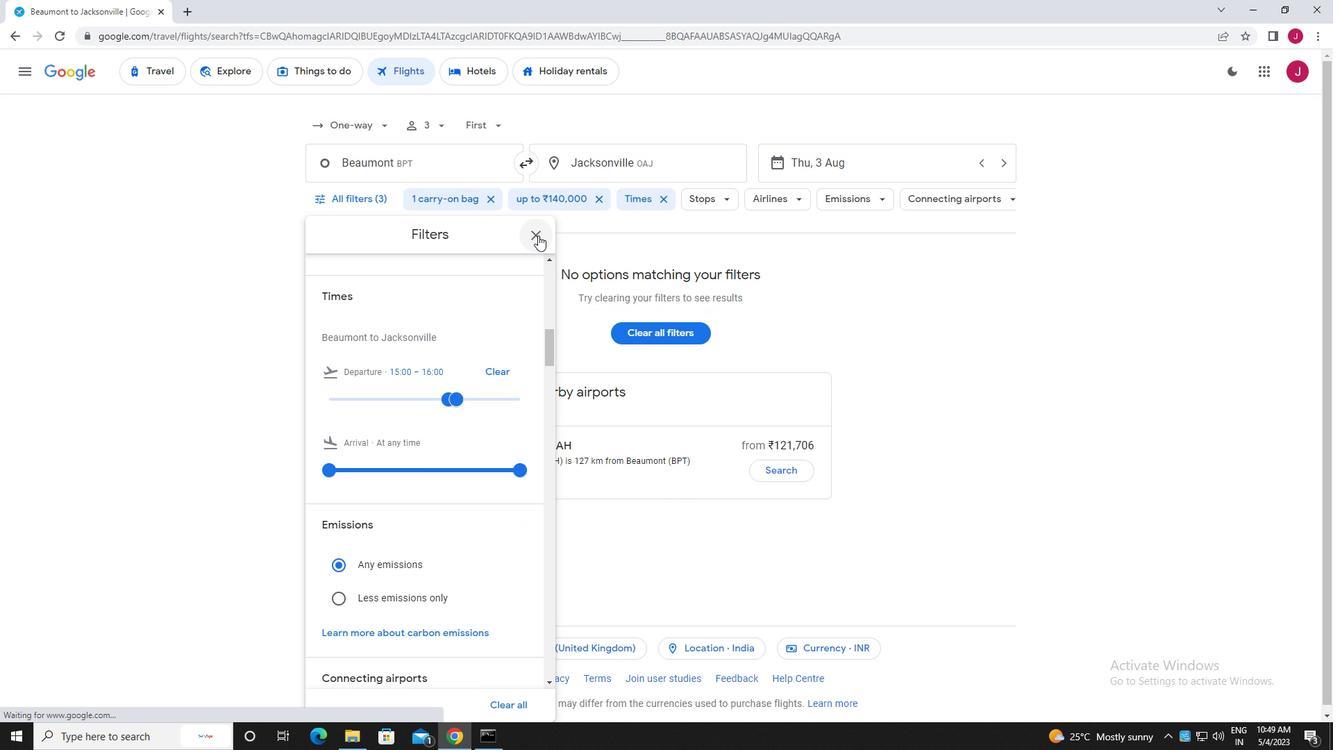 
Action: Mouse moved to (530, 236)
Screenshot: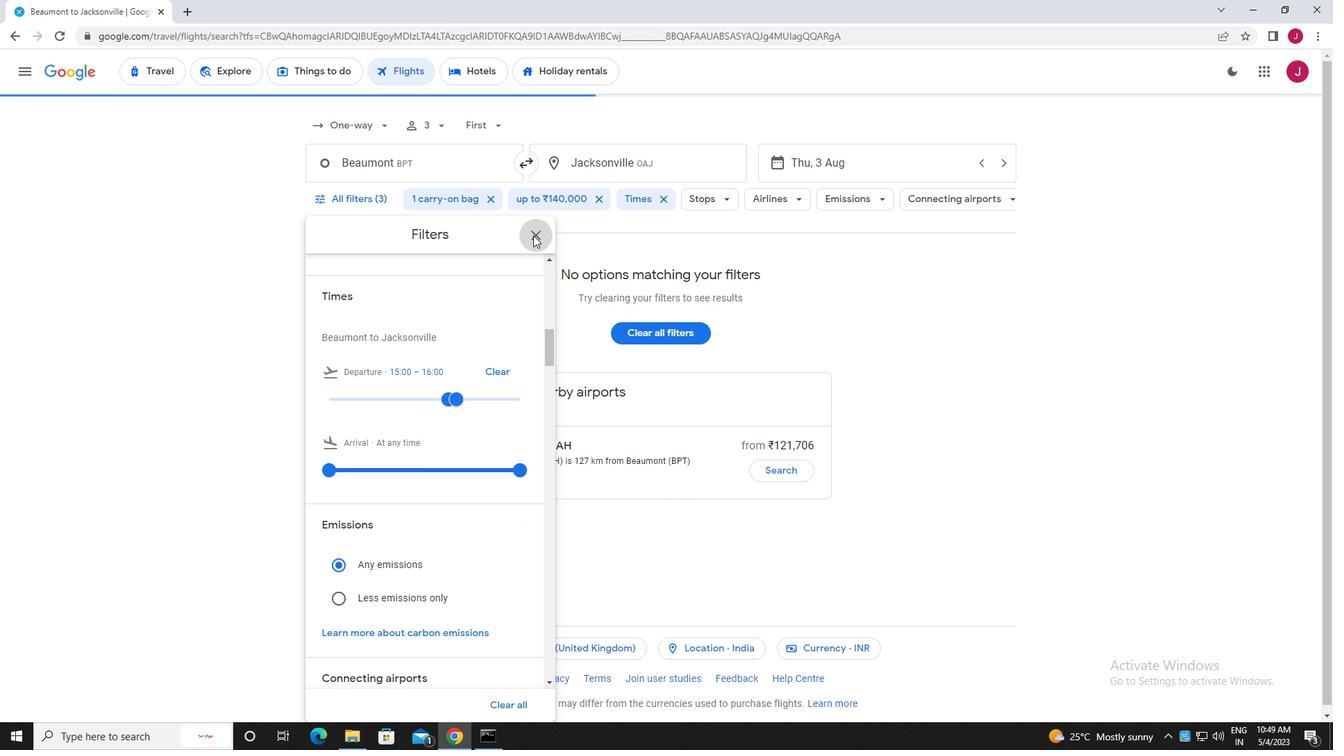 
